 Task: Find connections with filter location Amirdzhan with filter topic #houseforsalewith filter profile language Spanish with filter current company Bharat Heavy Electricals Limited with filter school Geetanjali Institute of Technical Studies, Udaipur with filter industry Cutlery and Handtool Manufacturing with filter service category Public Speaking with filter keywords title Accounting Analyst
Action: Mouse moved to (571, 105)
Screenshot: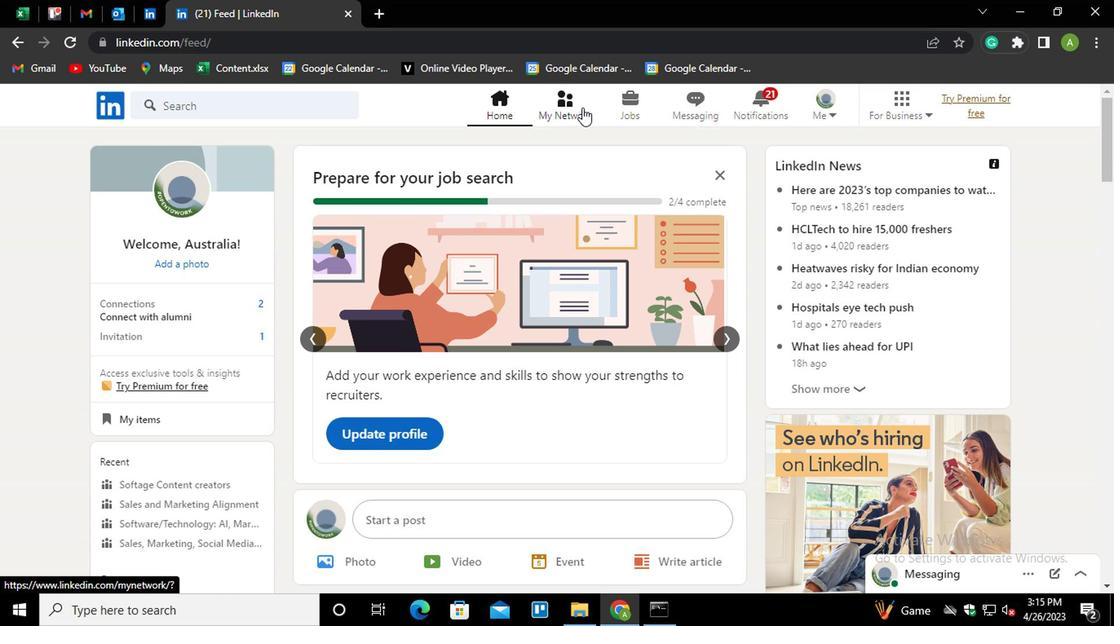 
Action: Mouse pressed left at (571, 105)
Screenshot: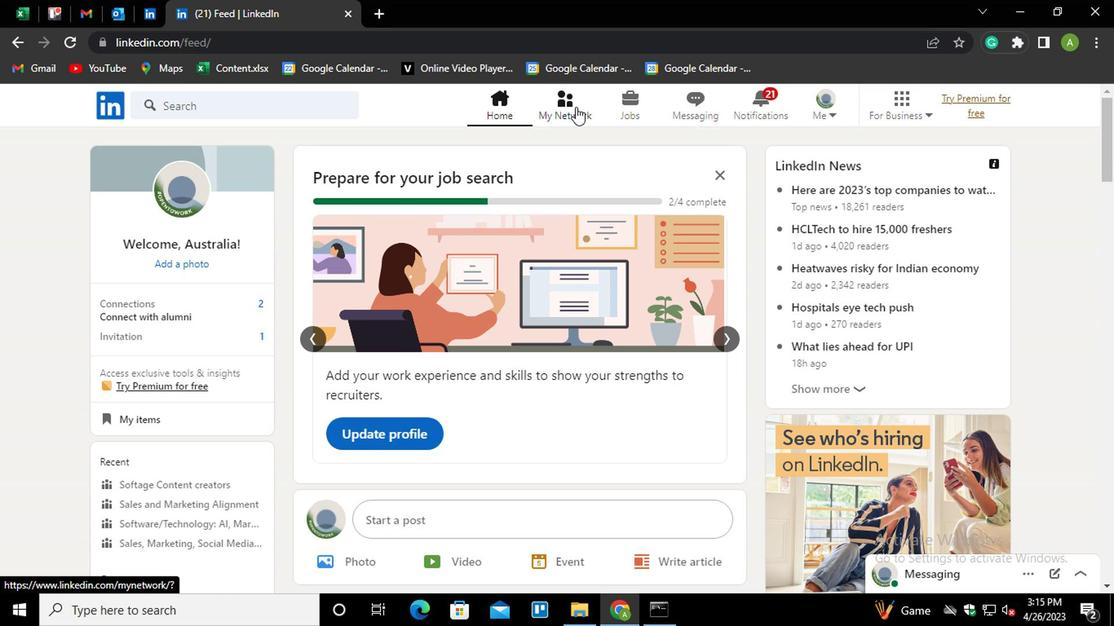 
Action: Mouse moved to (150, 193)
Screenshot: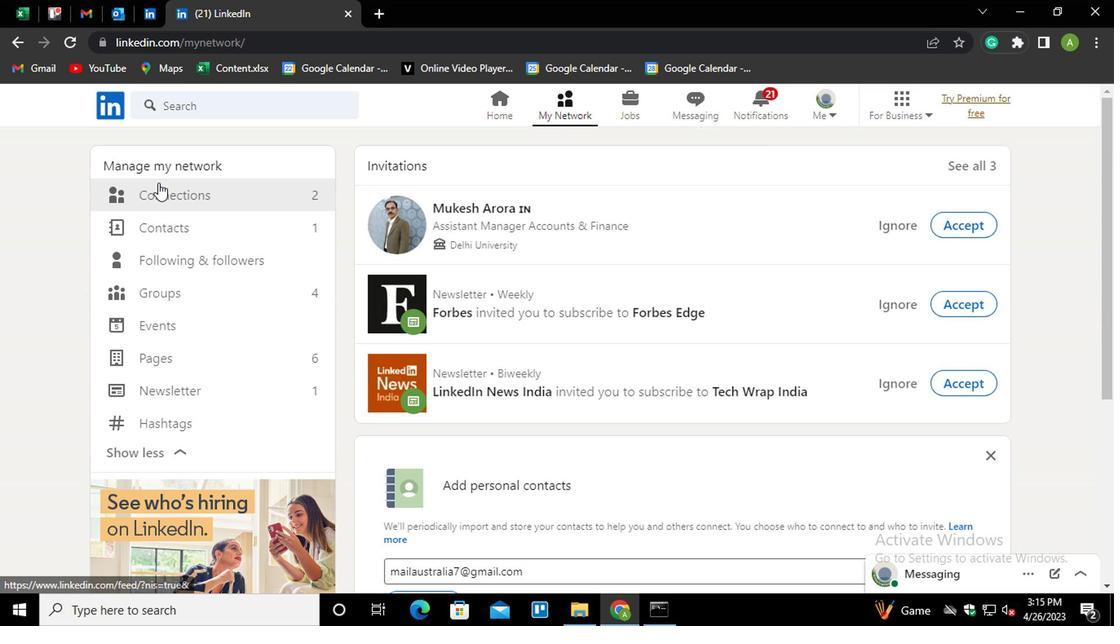 
Action: Mouse pressed left at (150, 193)
Screenshot: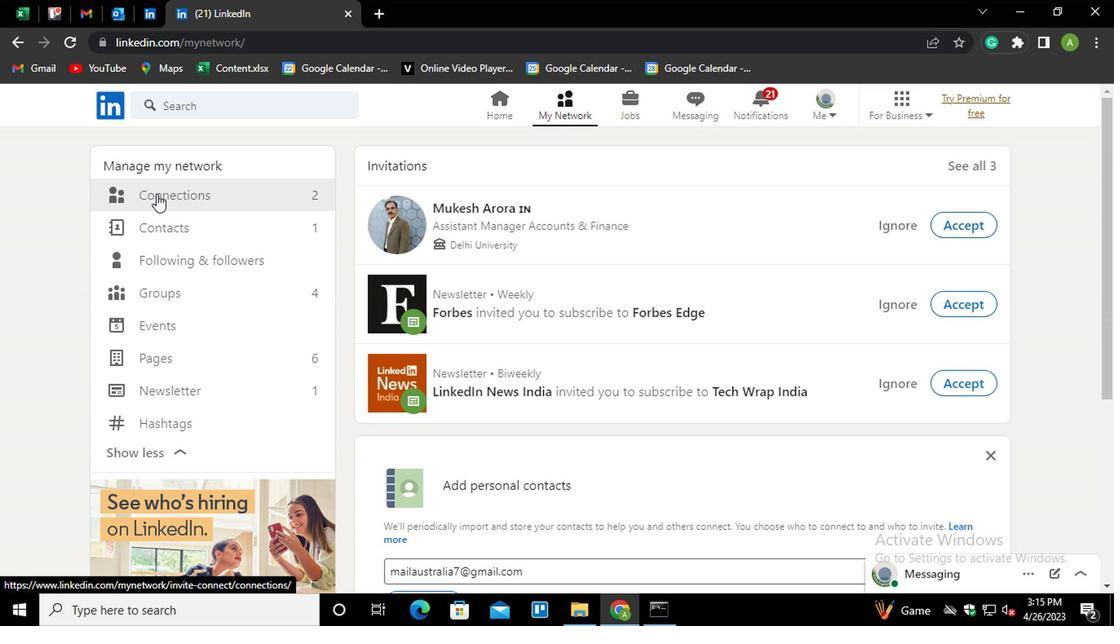 
Action: Mouse moved to (655, 196)
Screenshot: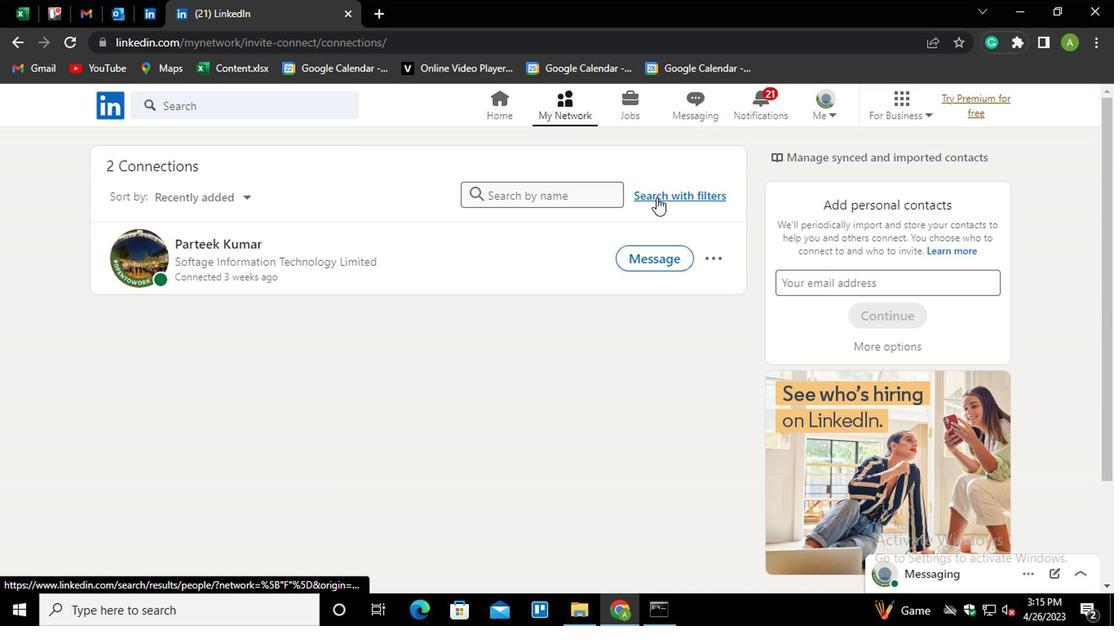 
Action: Mouse pressed left at (655, 196)
Screenshot: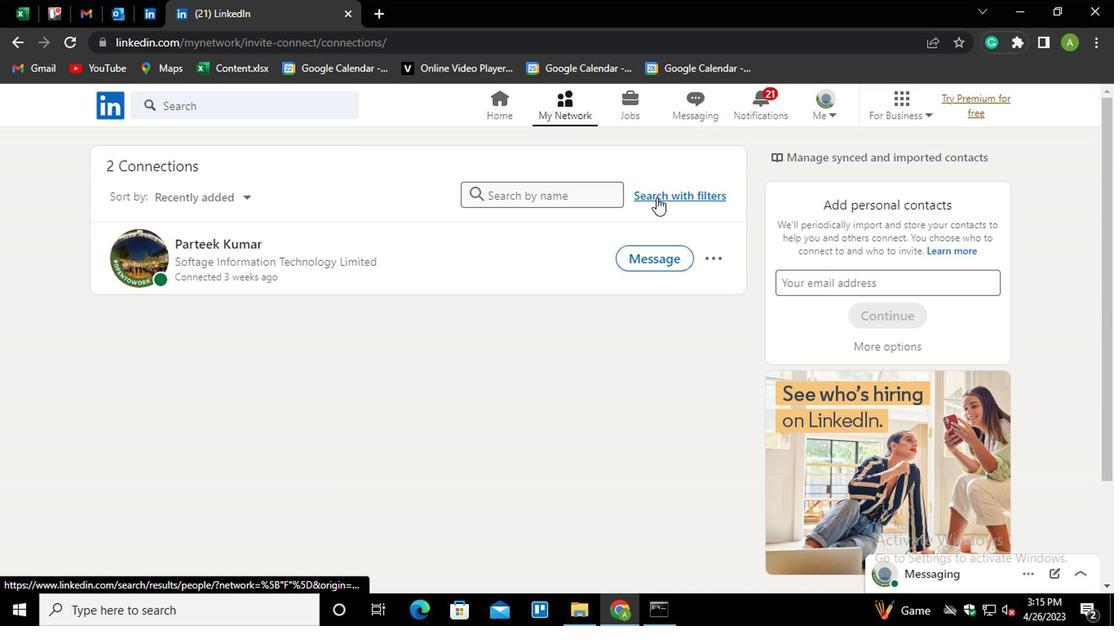 
Action: Mouse moved to (522, 146)
Screenshot: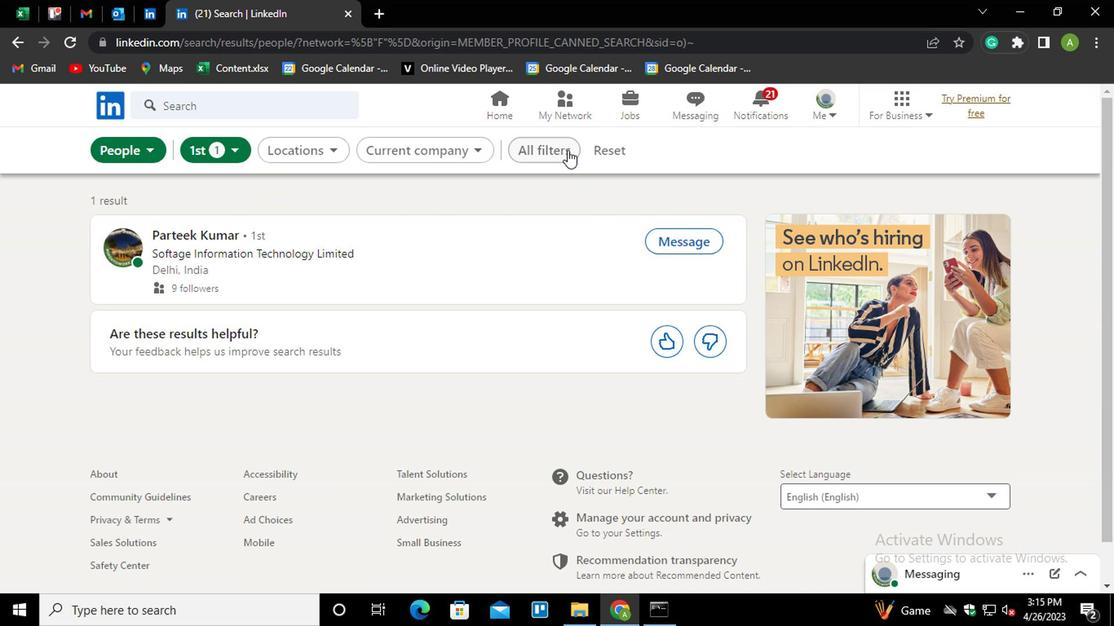 
Action: Mouse pressed left at (522, 146)
Screenshot: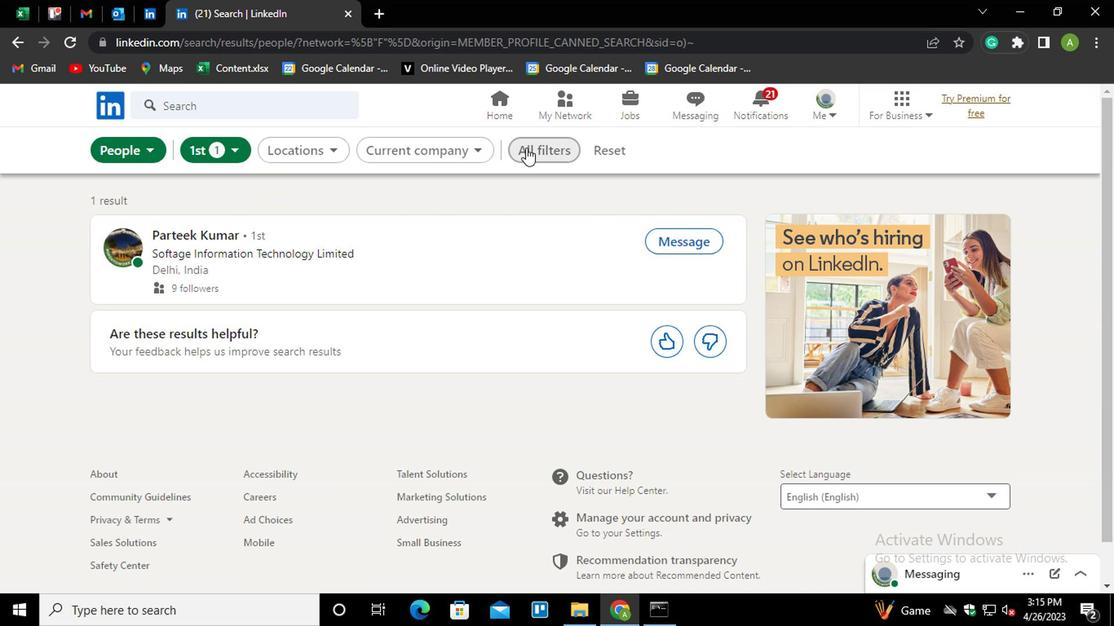 
Action: Mouse moved to (727, 314)
Screenshot: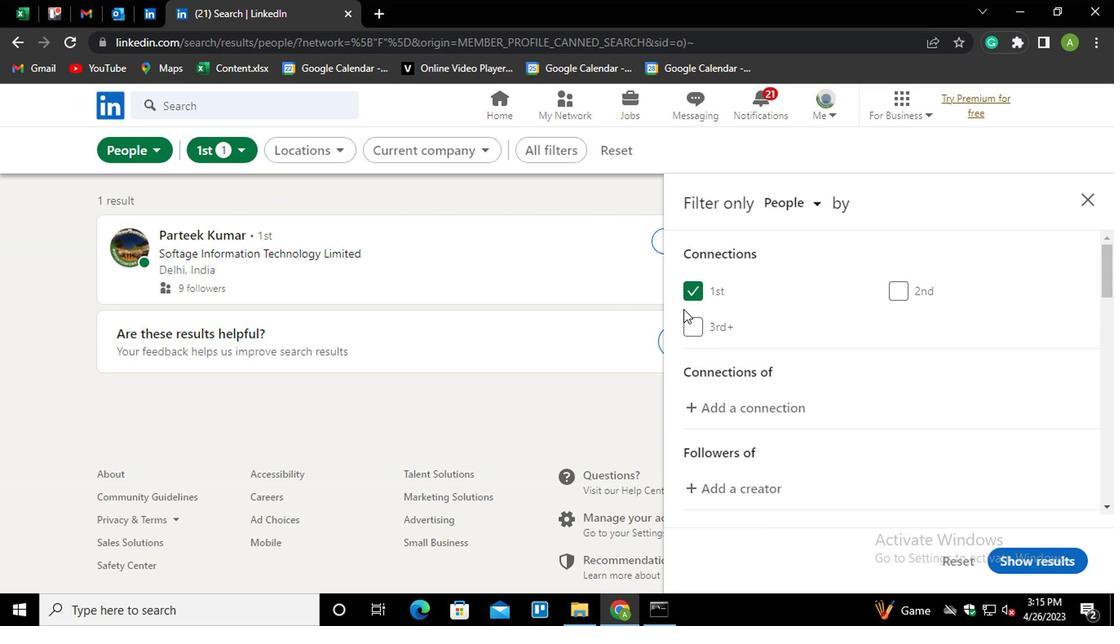 
Action: Mouse scrolled (727, 313) with delta (0, 0)
Screenshot: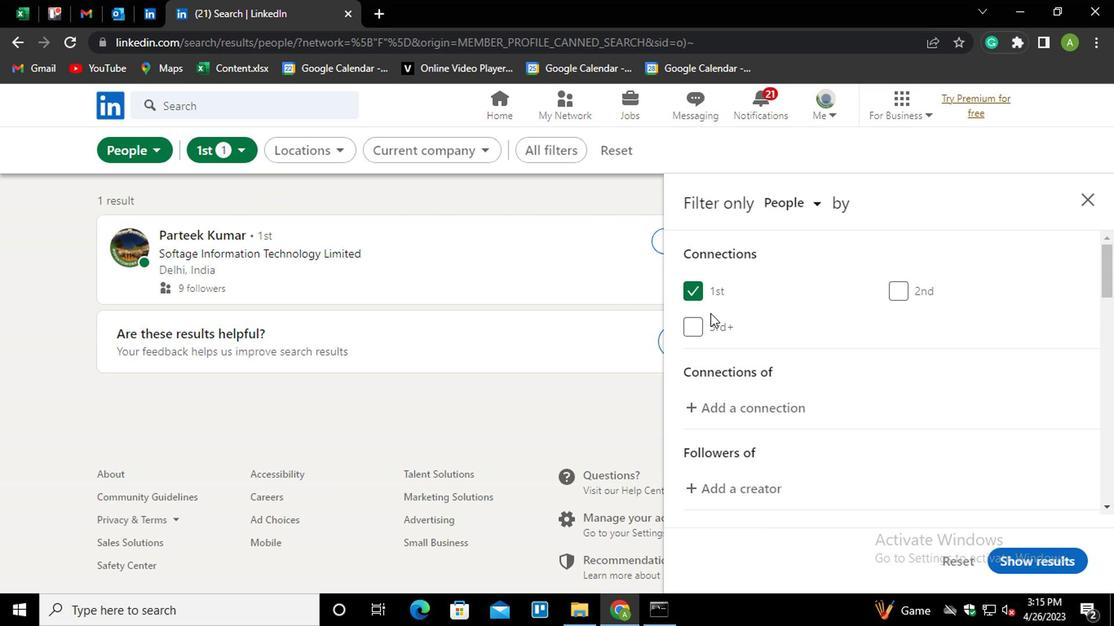
Action: Mouse scrolled (727, 313) with delta (0, 0)
Screenshot: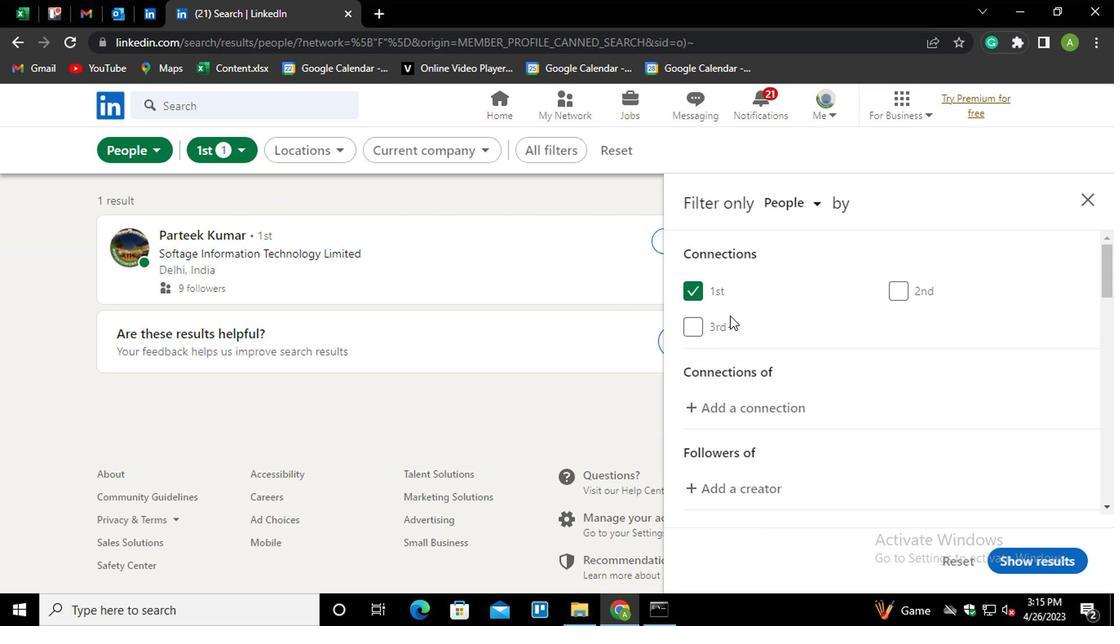 
Action: Mouse scrolled (727, 313) with delta (0, 0)
Screenshot: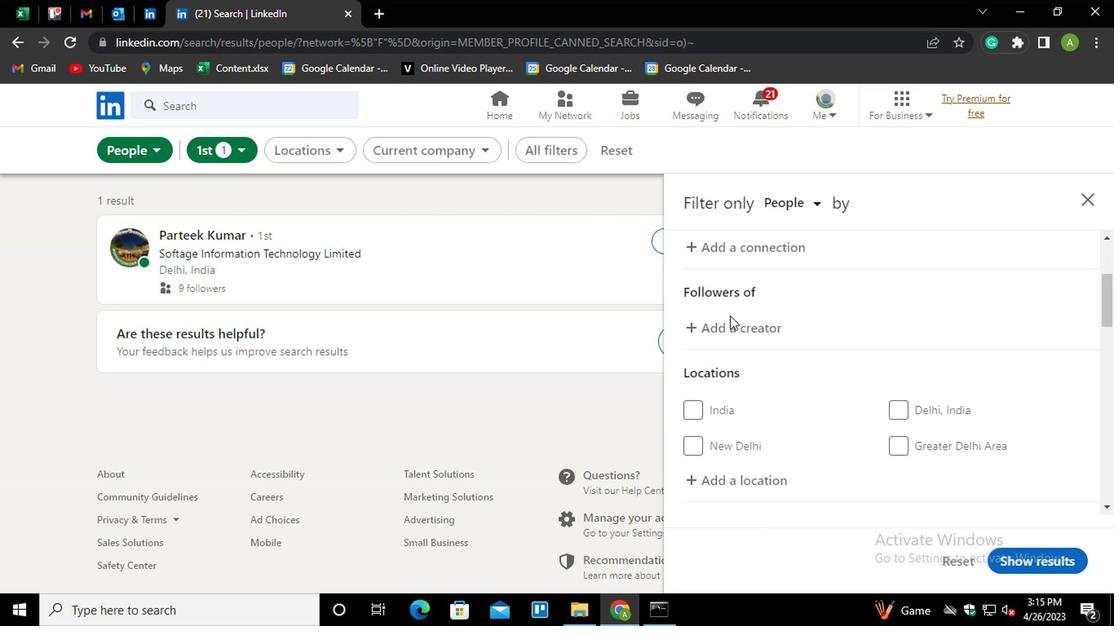 
Action: Mouse moved to (728, 318)
Screenshot: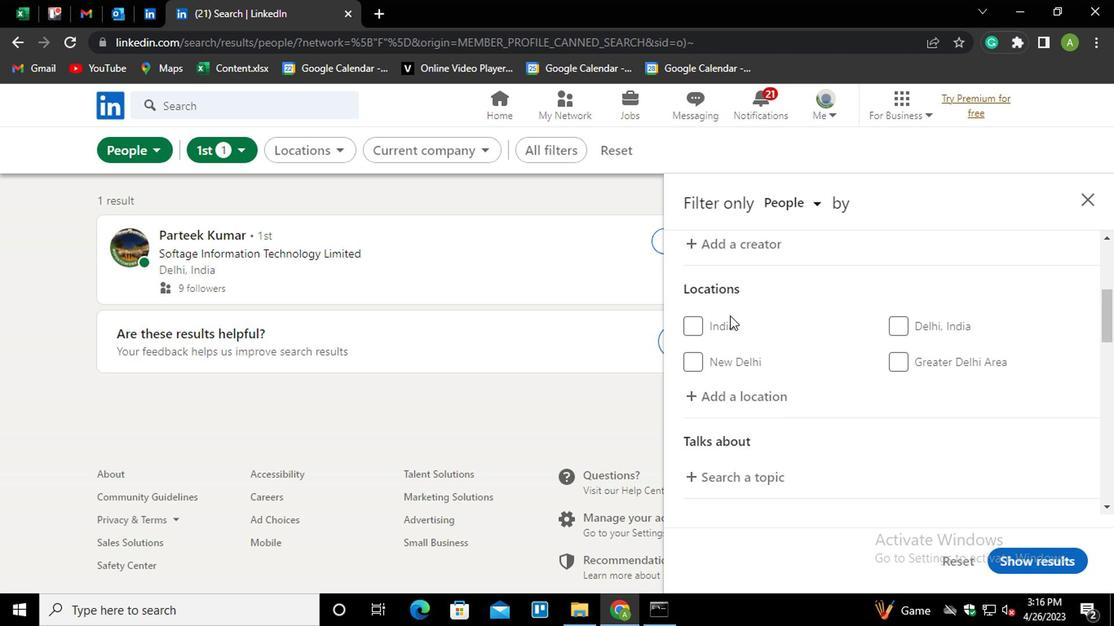 
Action: Mouse scrolled (728, 317) with delta (0, 0)
Screenshot: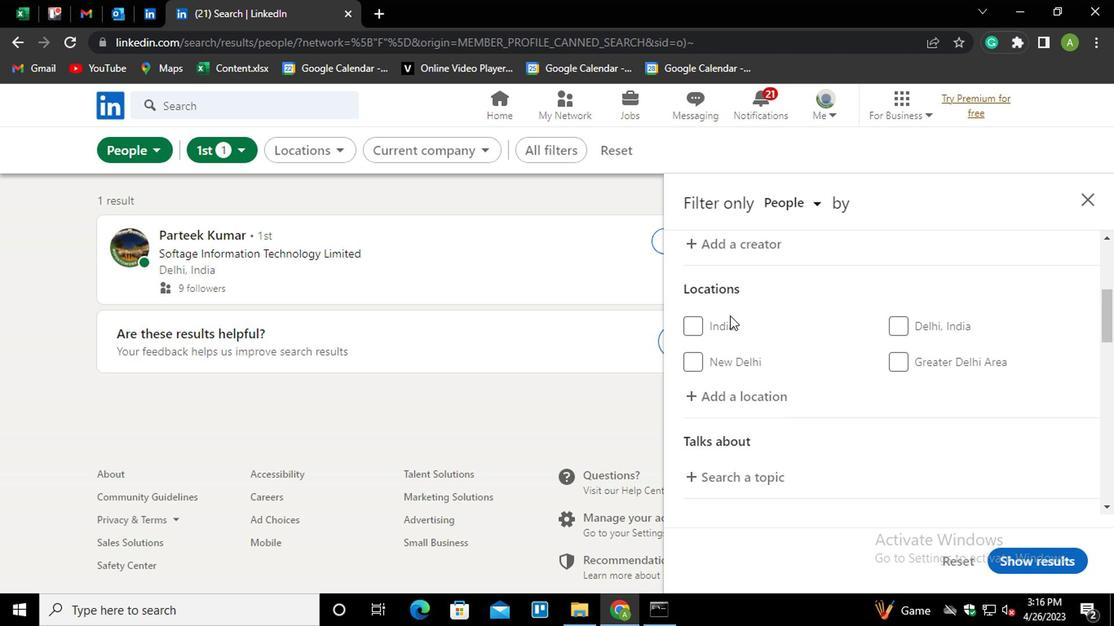 
Action: Mouse moved to (731, 312)
Screenshot: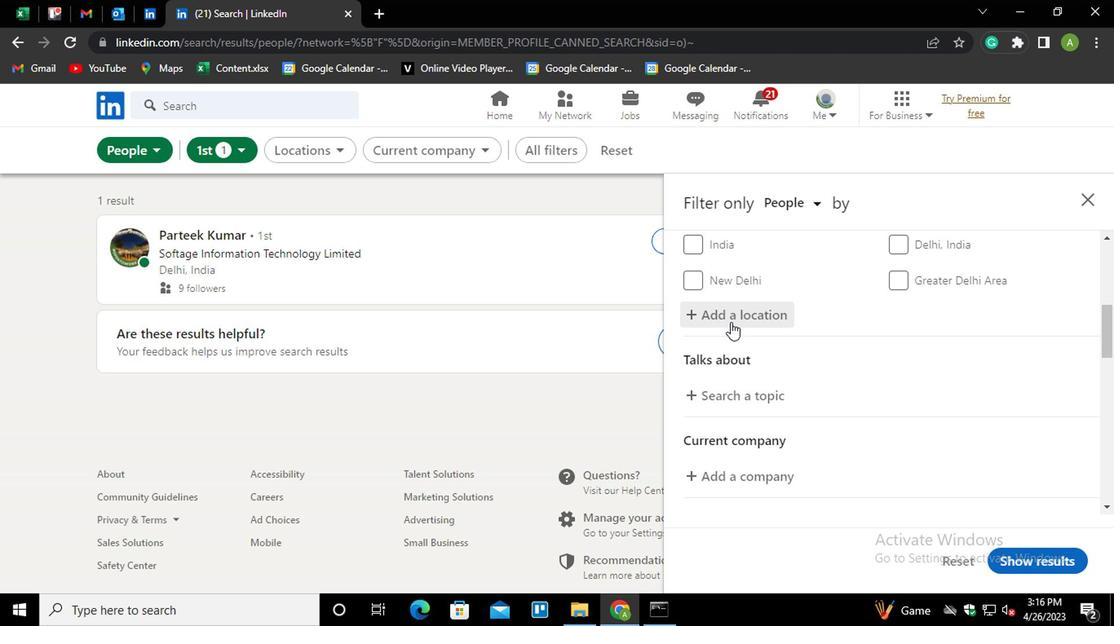 
Action: Mouse pressed left at (731, 312)
Screenshot: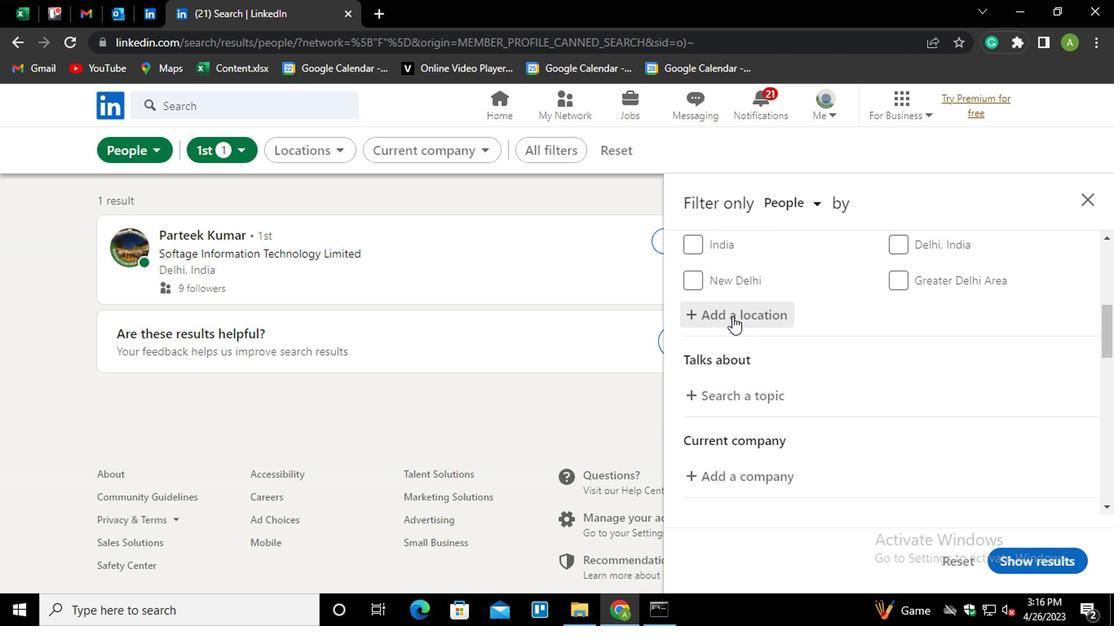 
Action: Mouse moved to (717, 305)
Screenshot: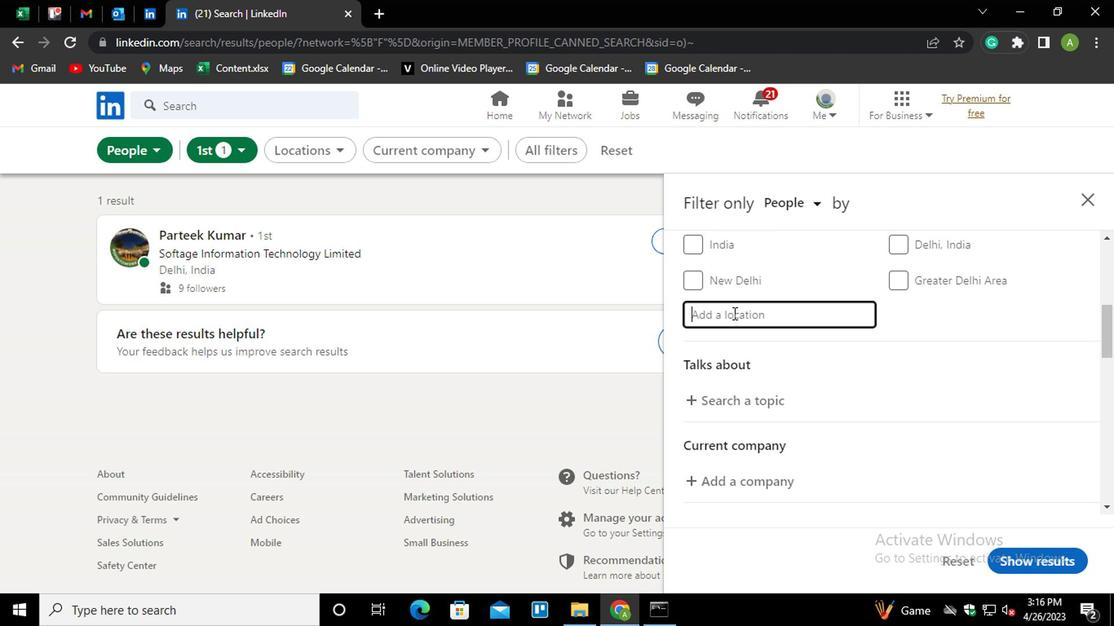 
Action: Key pressed <Key.shift>AMIRDZHAN
Screenshot: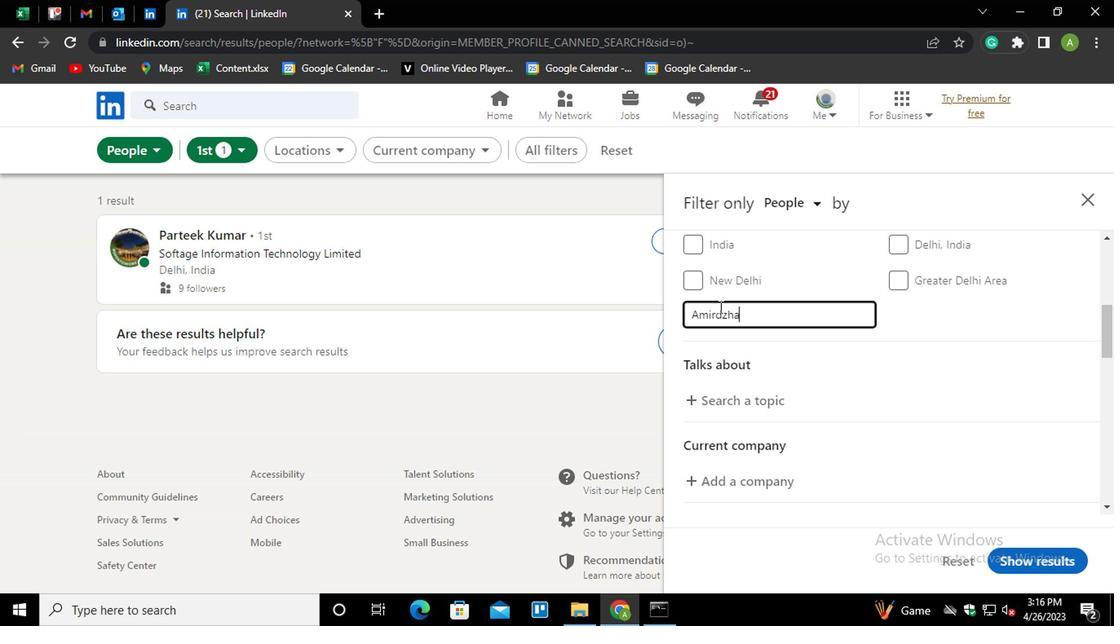 
Action: Mouse moved to (919, 311)
Screenshot: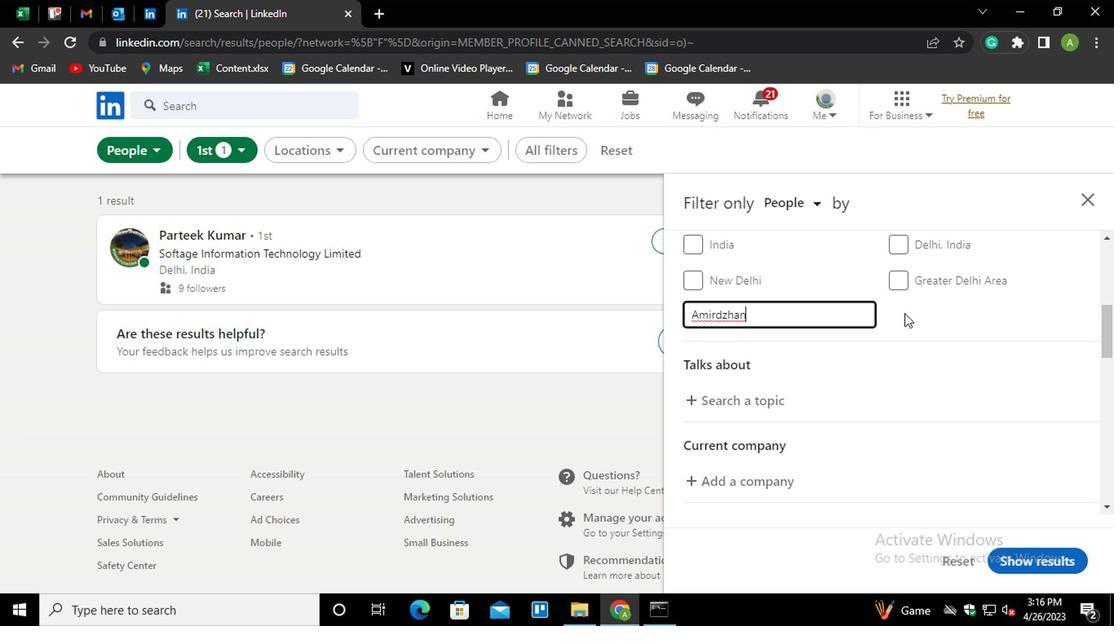 
Action: Mouse pressed left at (919, 311)
Screenshot: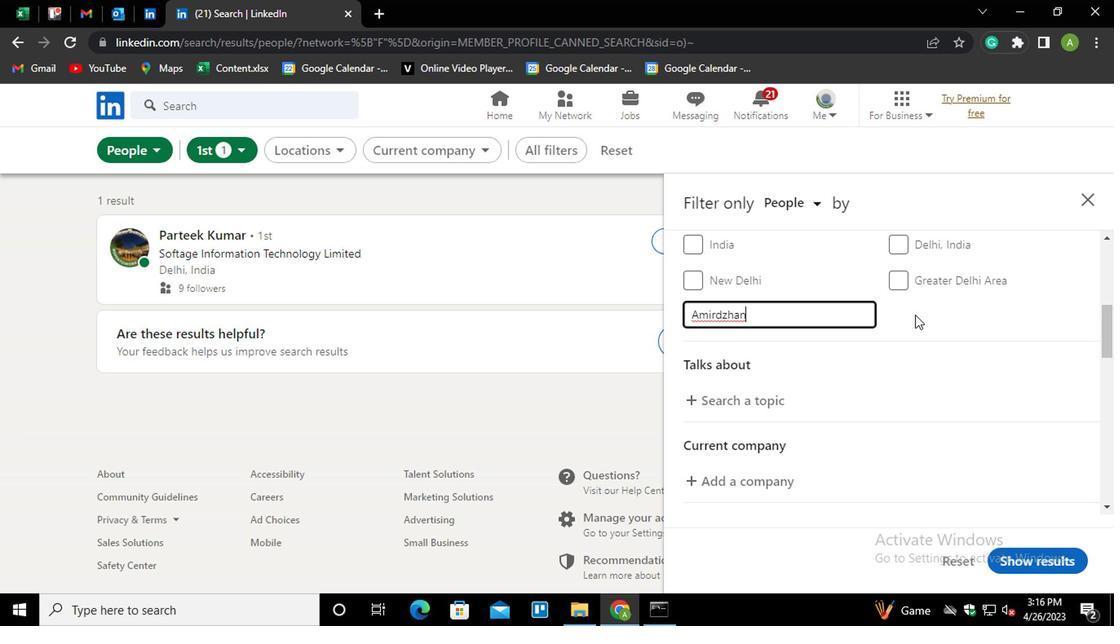 
Action: Mouse moved to (922, 321)
Screenshot: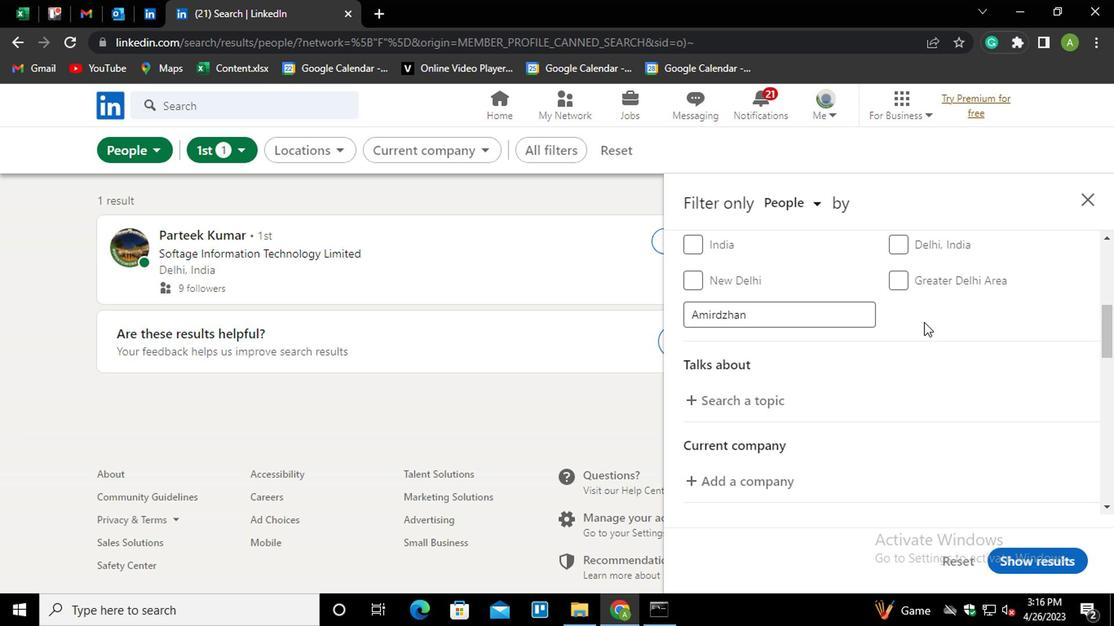 
Action: Mouse scrolled (922, 320) with delta (0, -1)
Screenshot: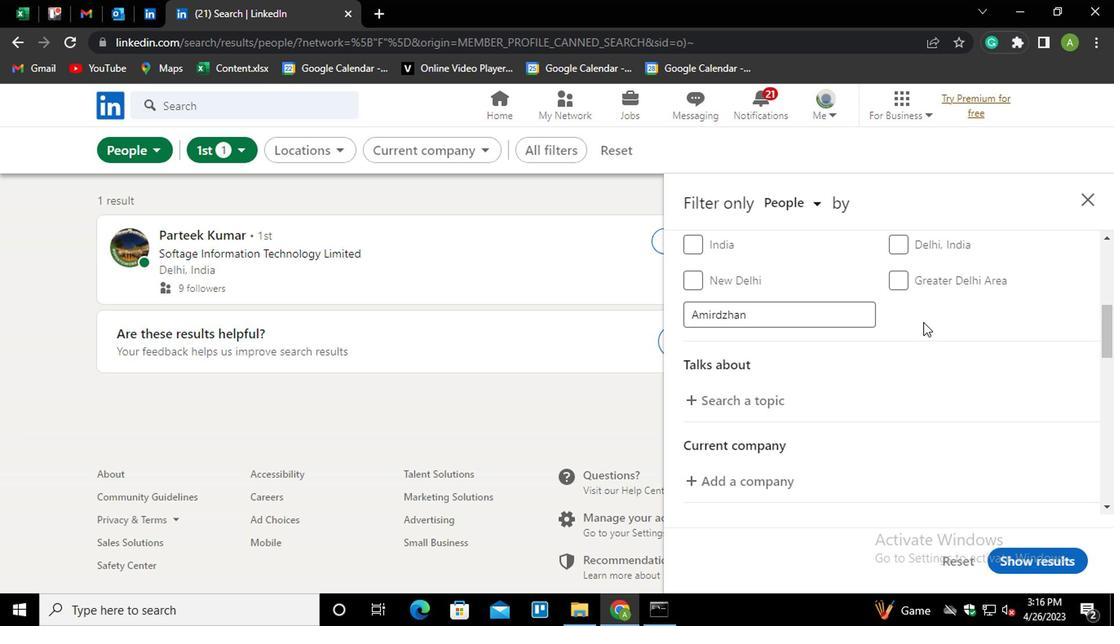 
Action: Mouse moved to (735, 313)
Screenshot: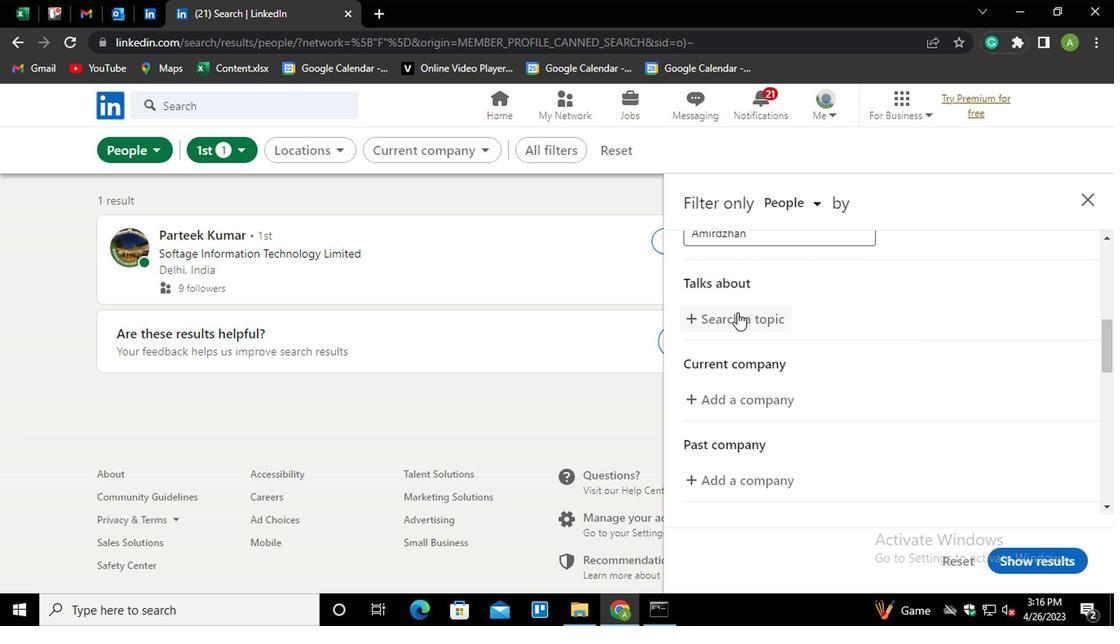 
Action: Mouse pressed left at (735, 313)
Screenshot: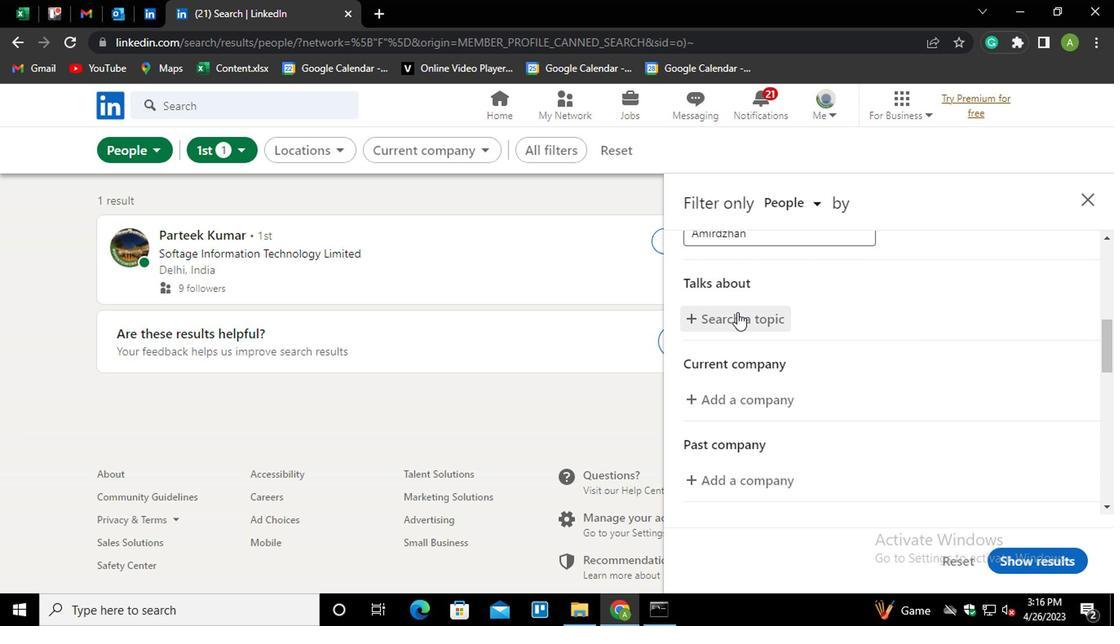 
Action: Mouse moved to (744, 319)
Screenshot: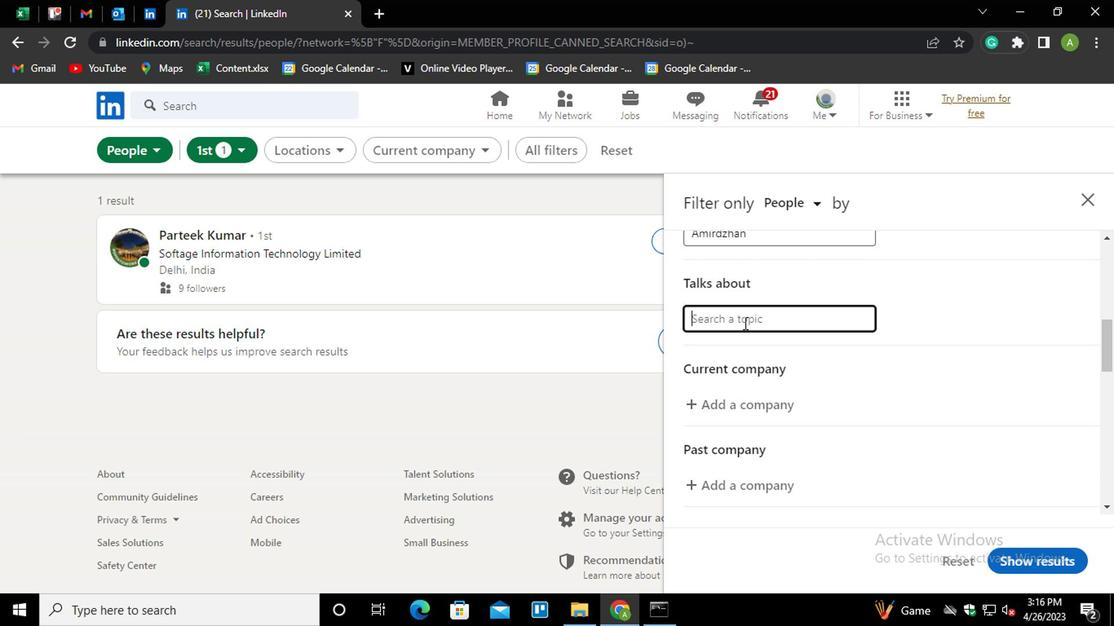 
Action: Mouse pressed left at (744, 319)
Screenshot: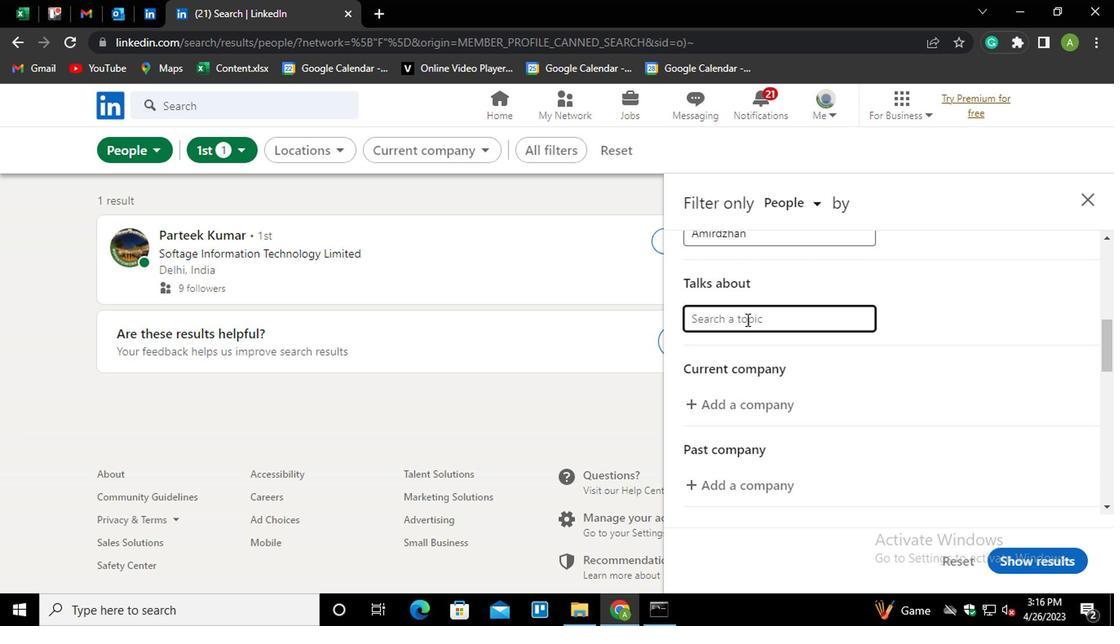 
Action: Key pressed <Key.shift>#HOUSEFORSALE
Screenshot: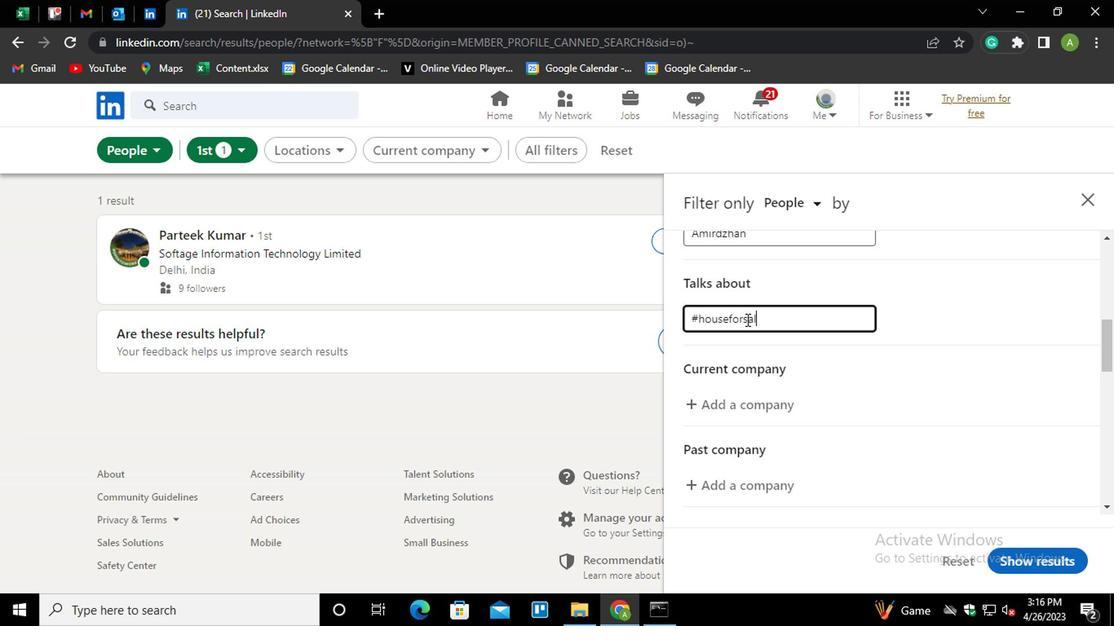 
Action: Mouse moved to (978, 312)
Screenshot: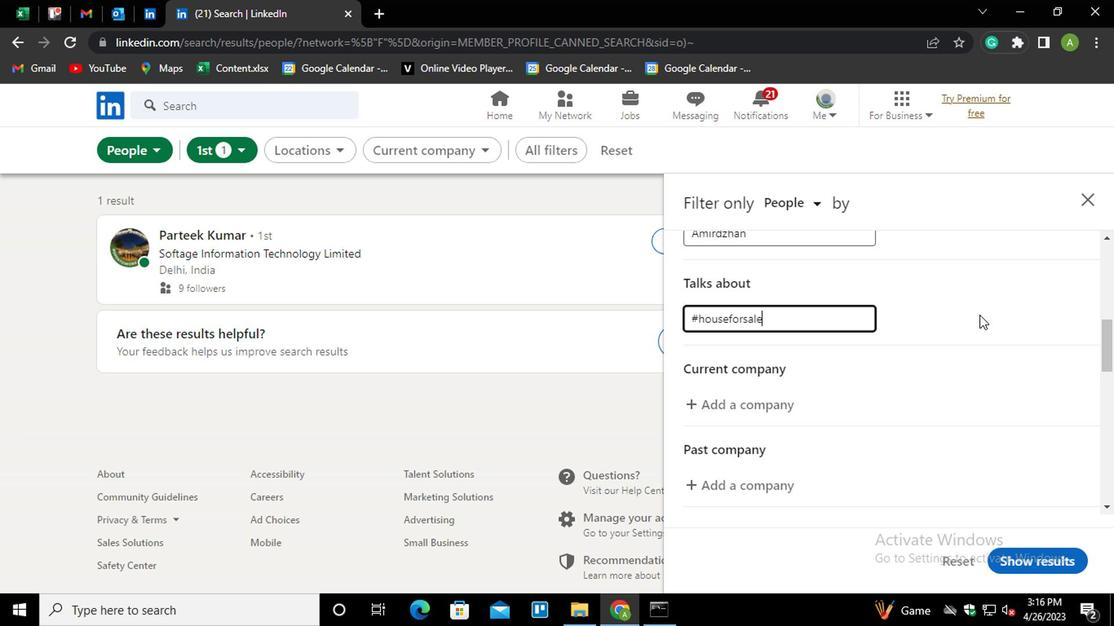 
Action: Mouse pressed left at (978, 312)
Screenshot: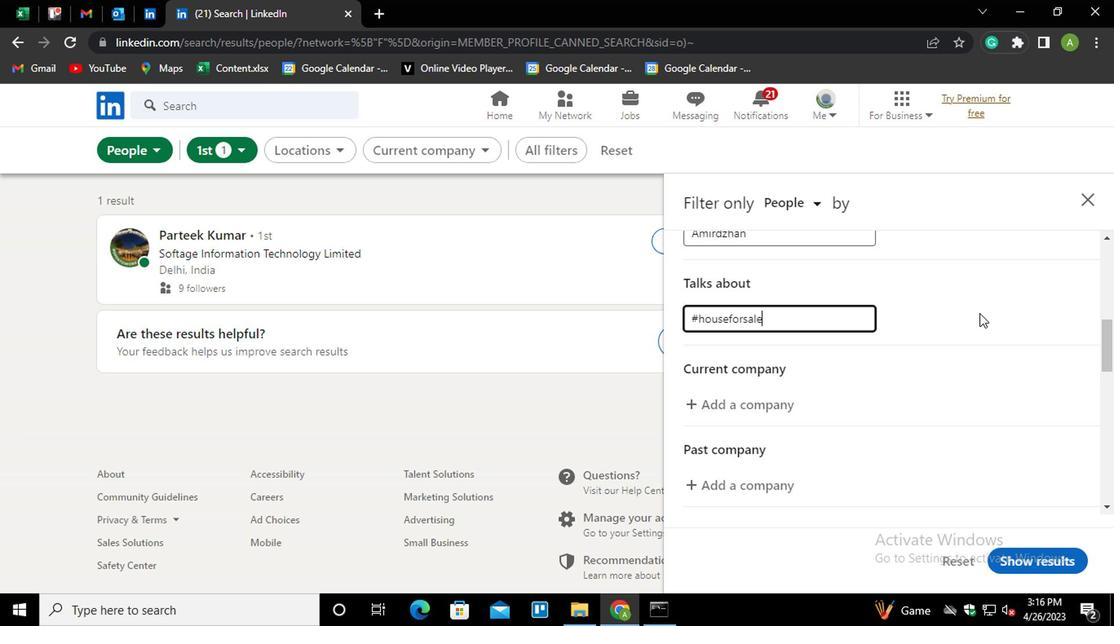 
Action: Mouse moved to (756, 400)
Screenshot: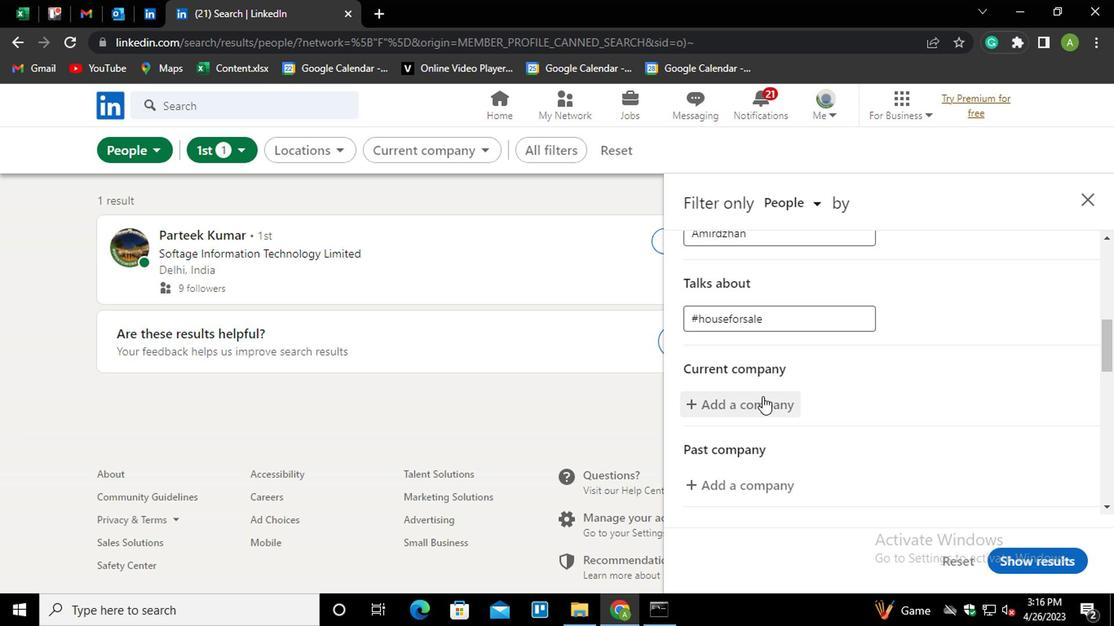 
Action: Mouse pressed left at (756, 400)
Screenshot: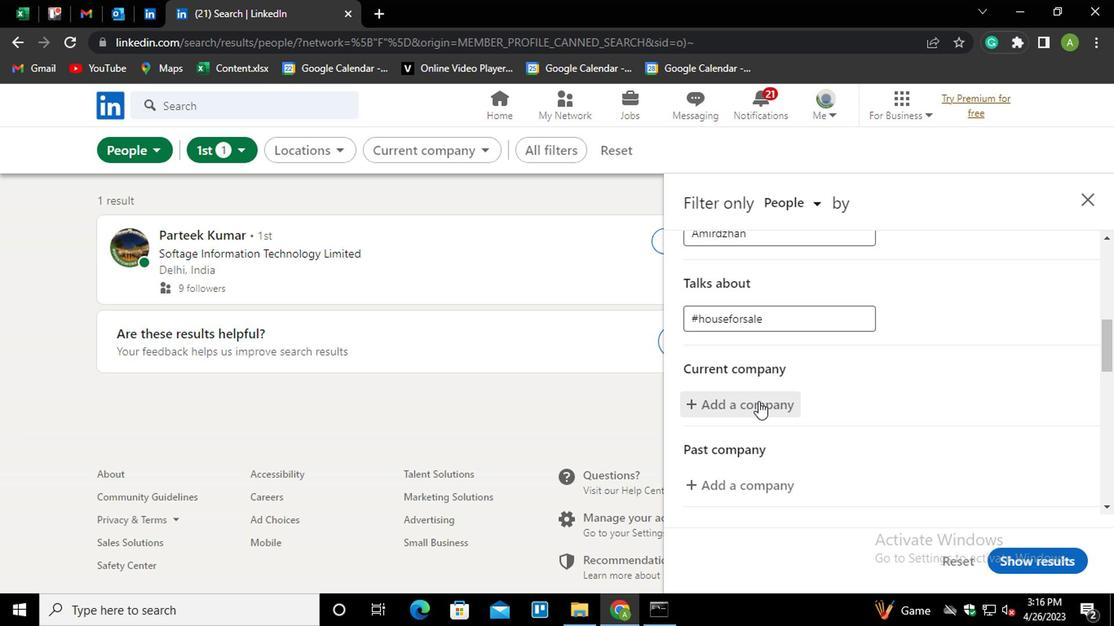 
Action: Mouse moved to (756, 400)
Screenshot: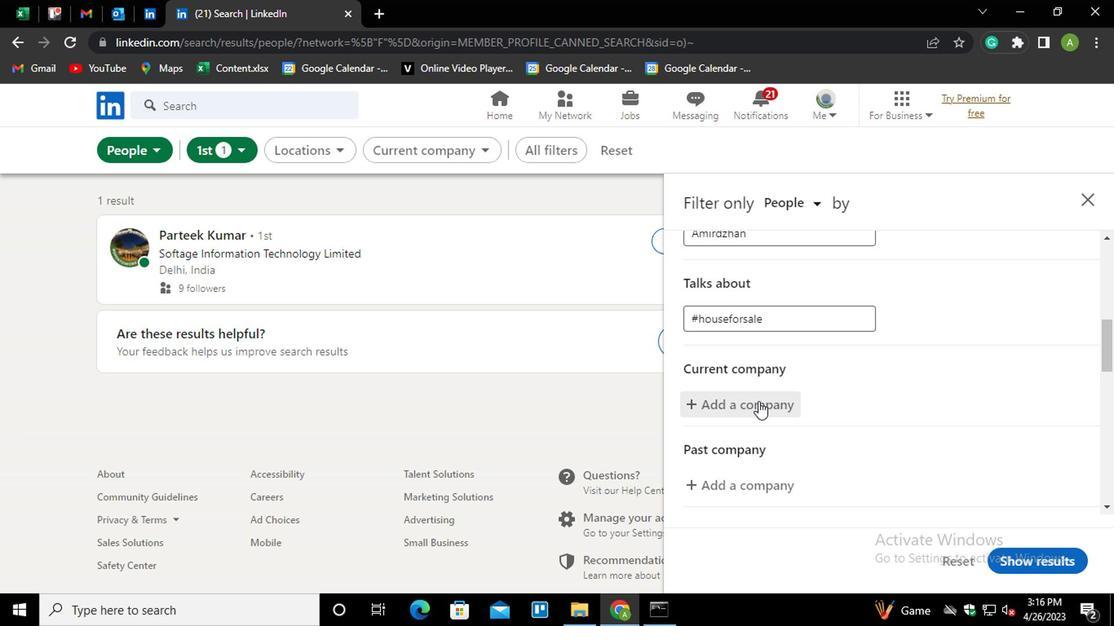 
Action: Mouse pressed left at (756, 400)
Screenshot: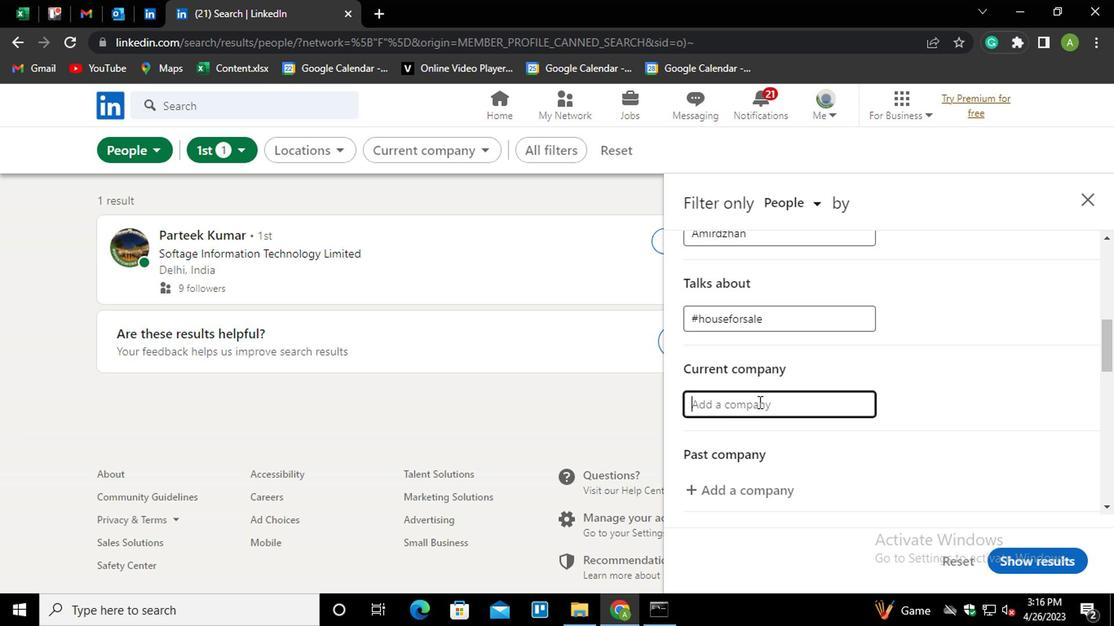 
Action: Key pressed <Key.shift_r>BHARAT<Key.space><Key.shift_r>HE<Key.down><Key.enter>
Screenshot: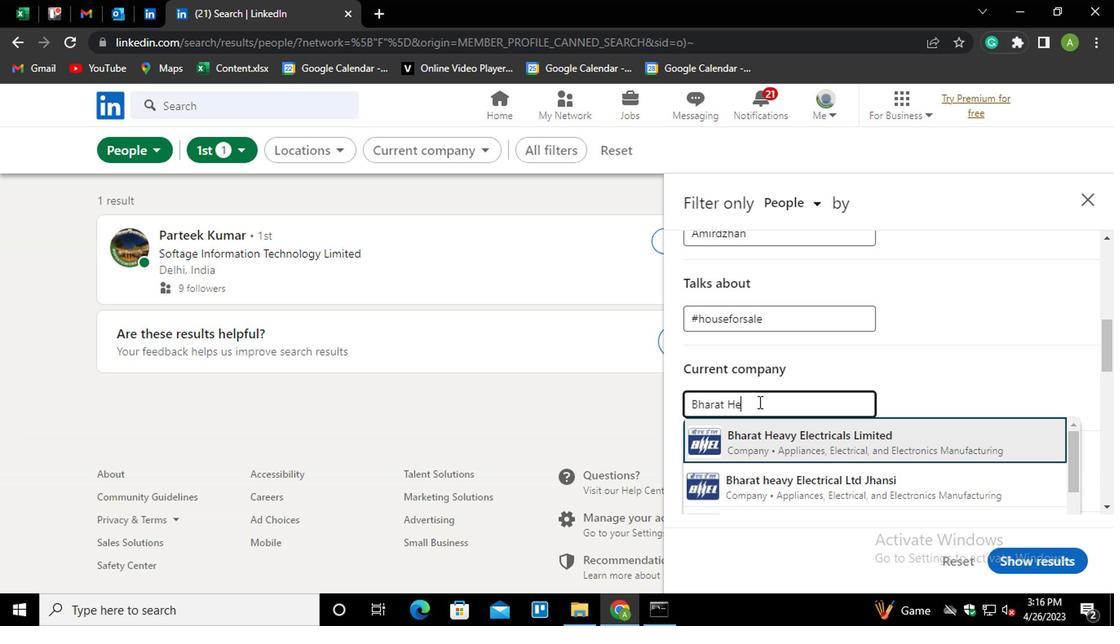 
Action: Mouse moved to (843, 410)
Screenshot: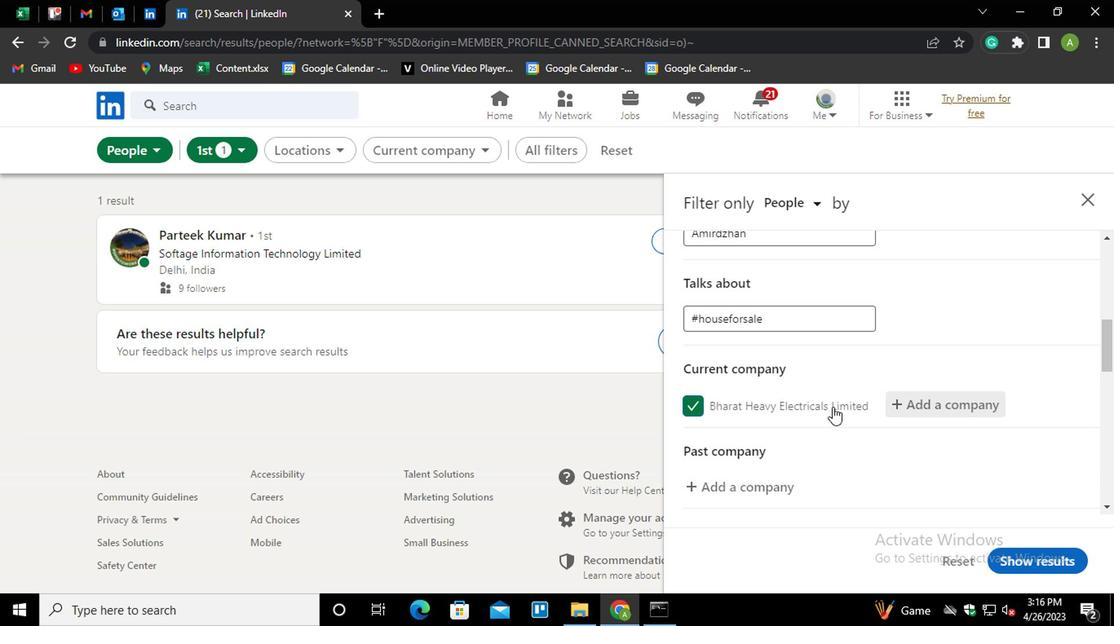 
Action: Mouse scrolled (843, 410) with delta (0, 0)
Screenshot: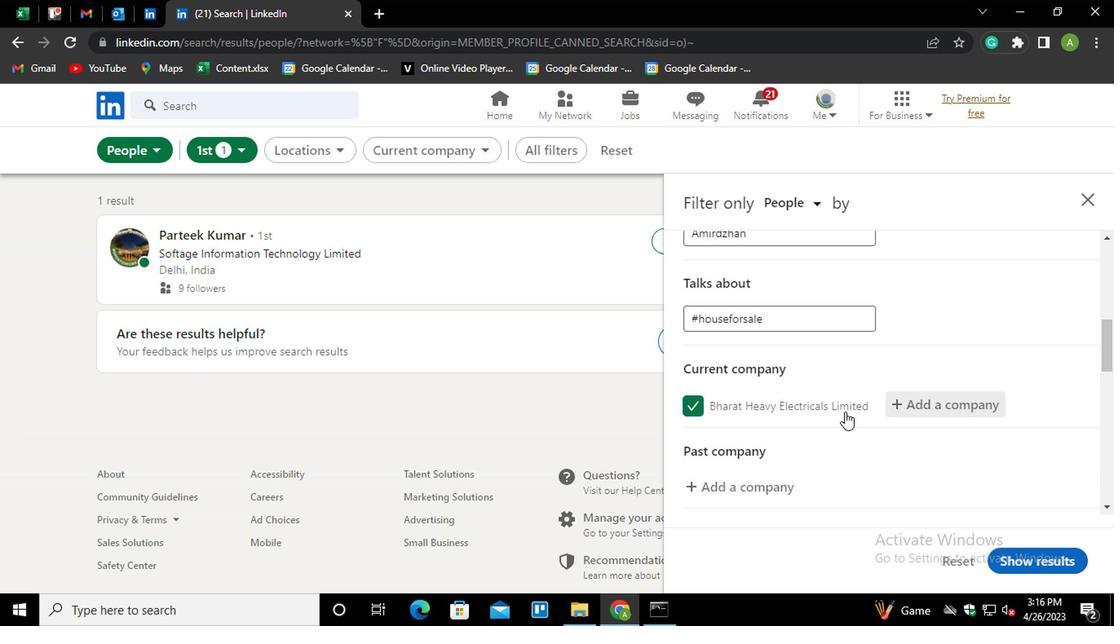 
Action: Mouse moved to (843, 411)
Screenshot: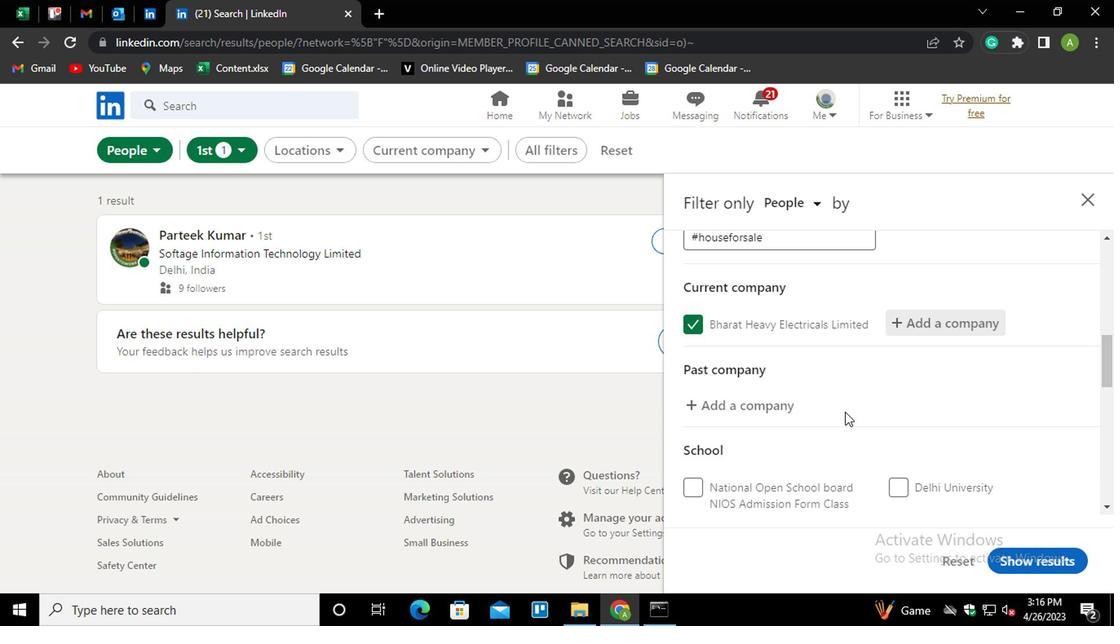 
Action: Mouse scrolled (843, 410) with delta (0, 0)
Screenshot: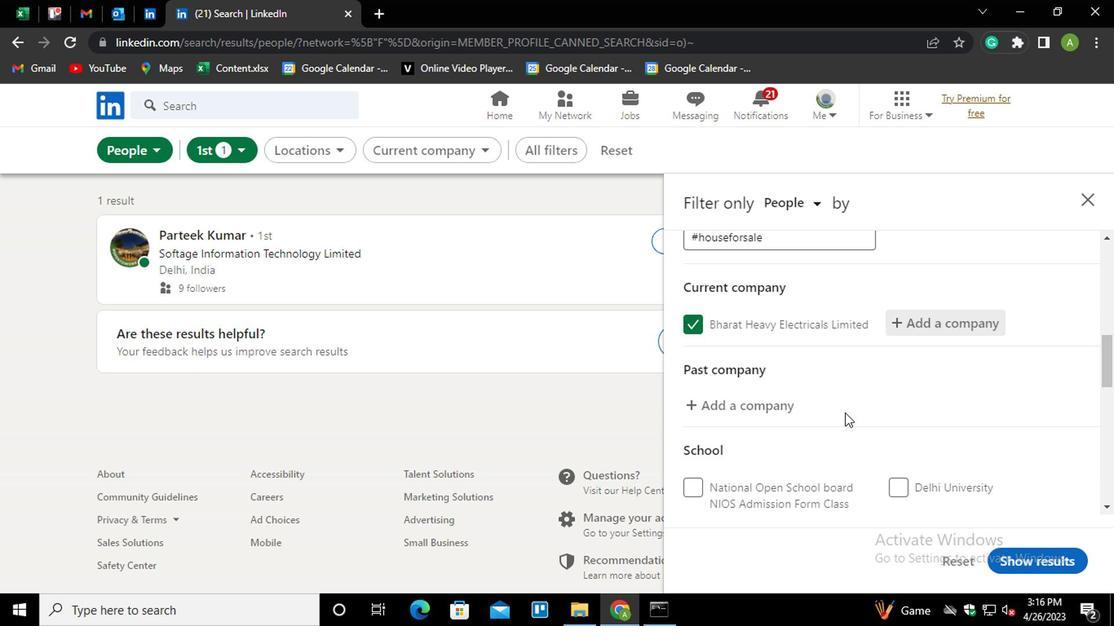 
Action: Mouse moved to (843, 411)
Screenshot: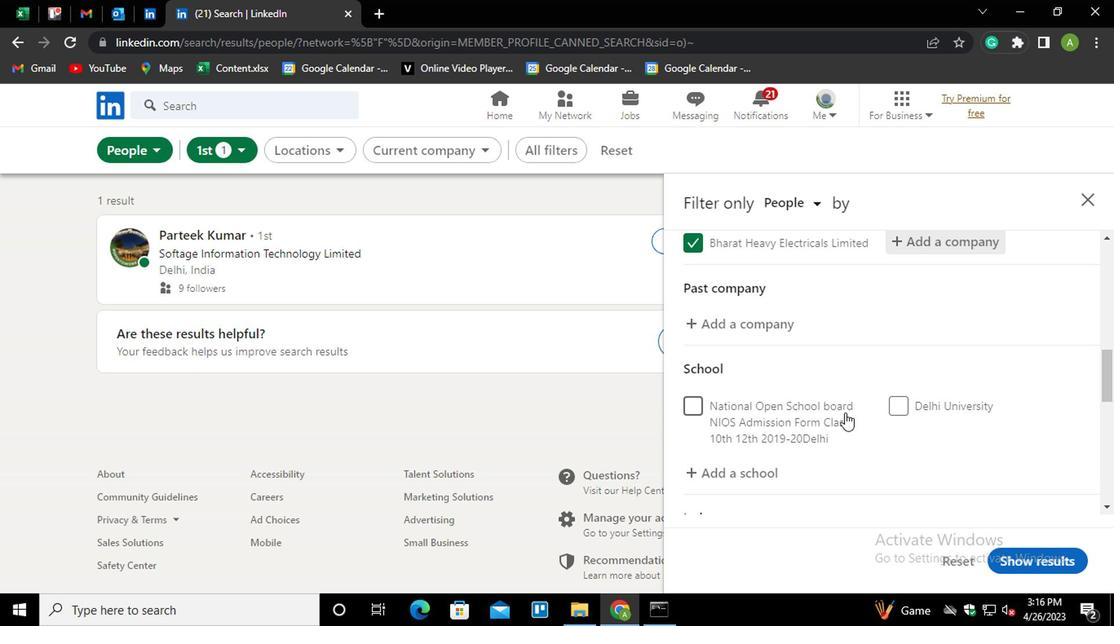 
Action: Mouse scrolled (843, 410) with delta (0, 0)
Screenshot: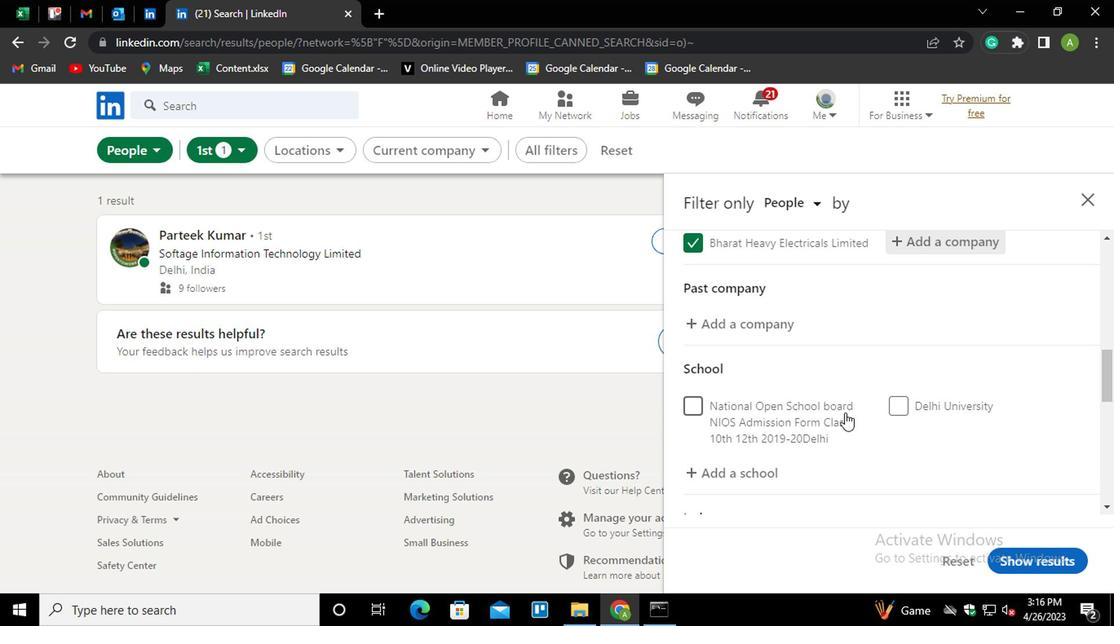 
Action: Mouse moved to (743, 391)
Screenshot: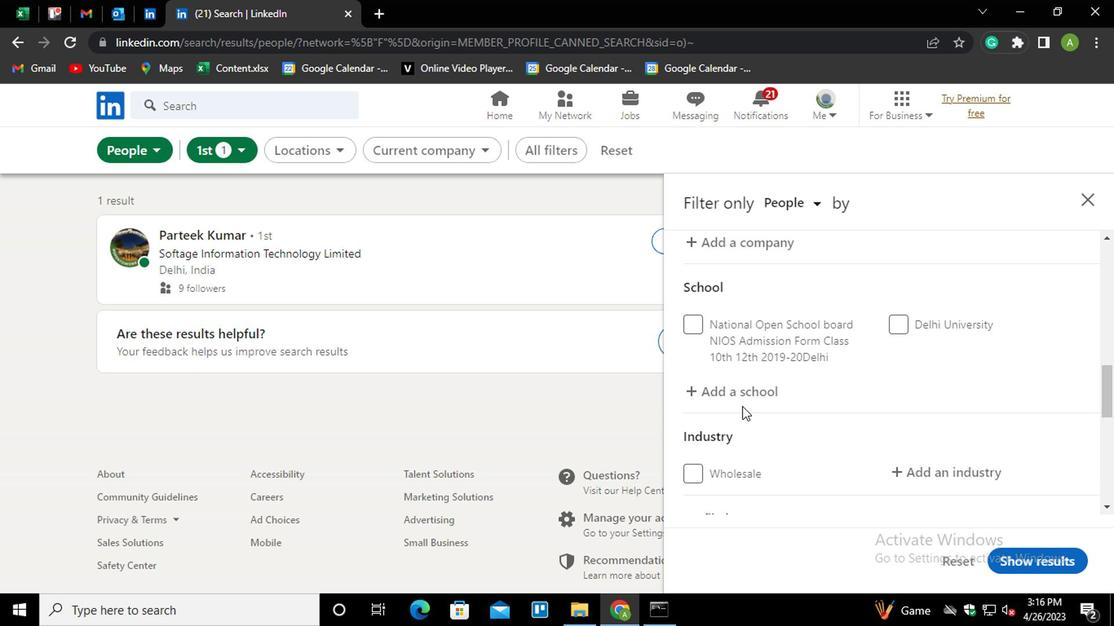 
Action: Mouse scrolled (743, 390) with delta (0, 0)
Screenshot: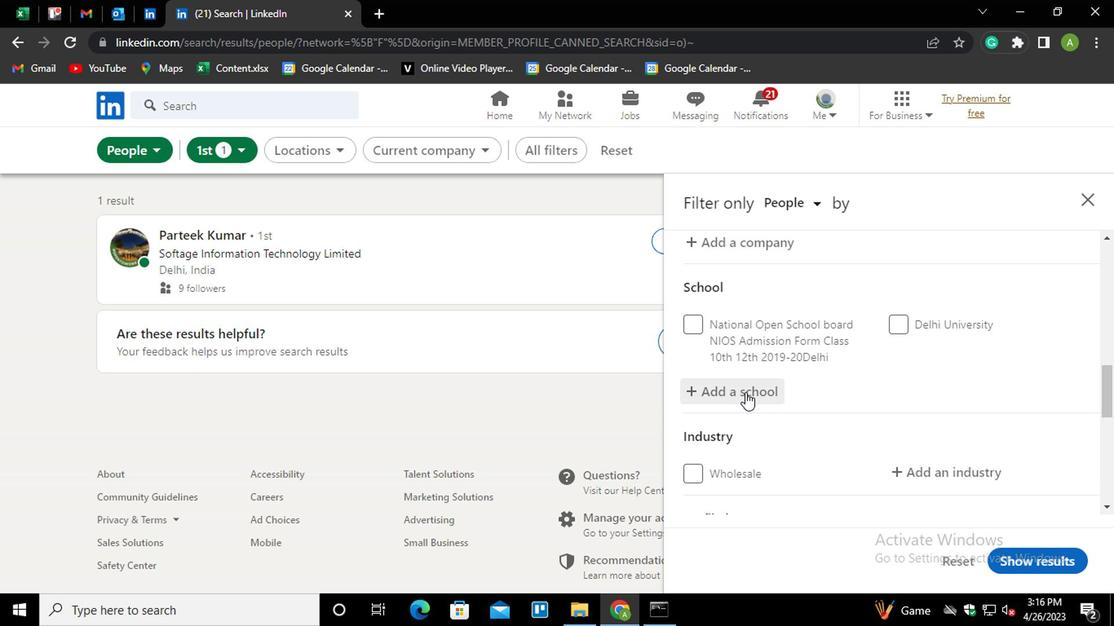 
Action: Mouse moved to (736, 302)
Screenshot: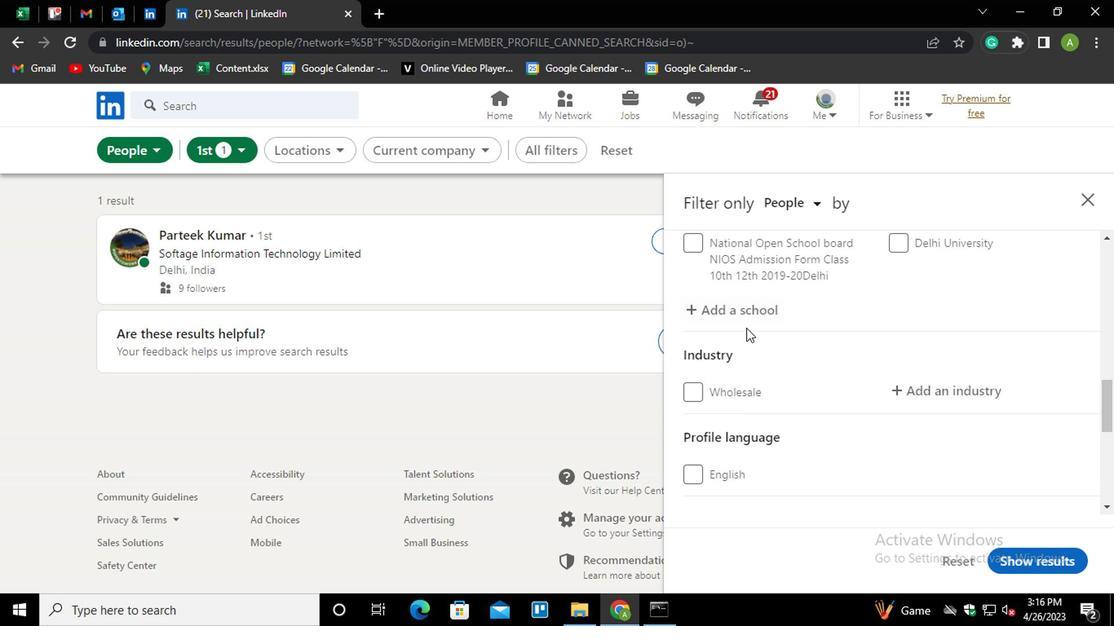 
Action: Mouse pressed left at (736, 302)
Screenshot: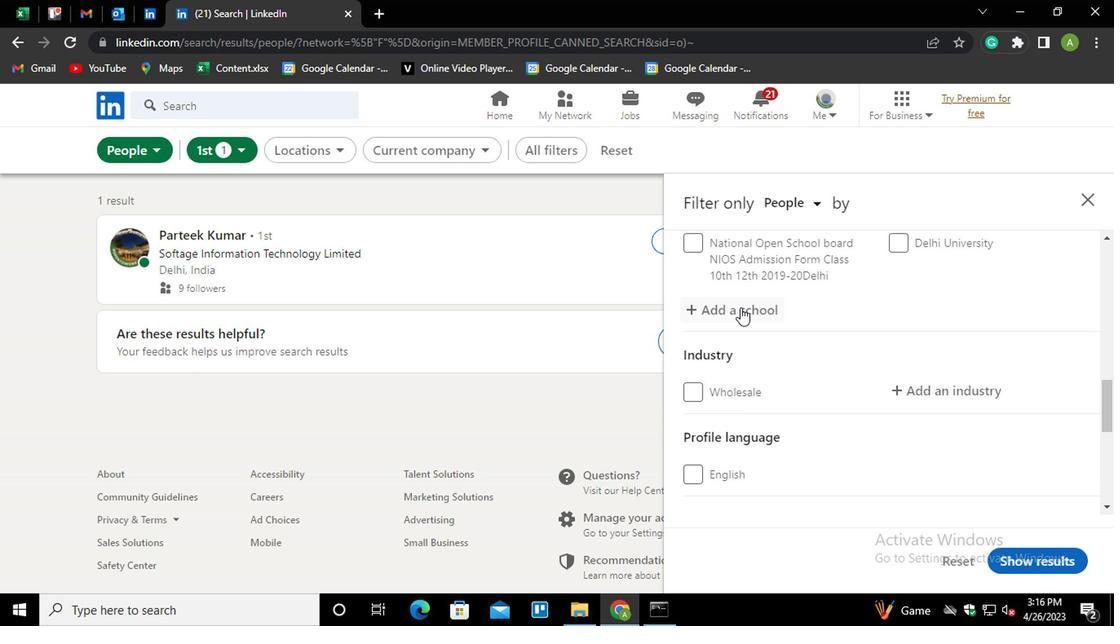 
Action: Mouse moved to (737, 310)
Screenshot: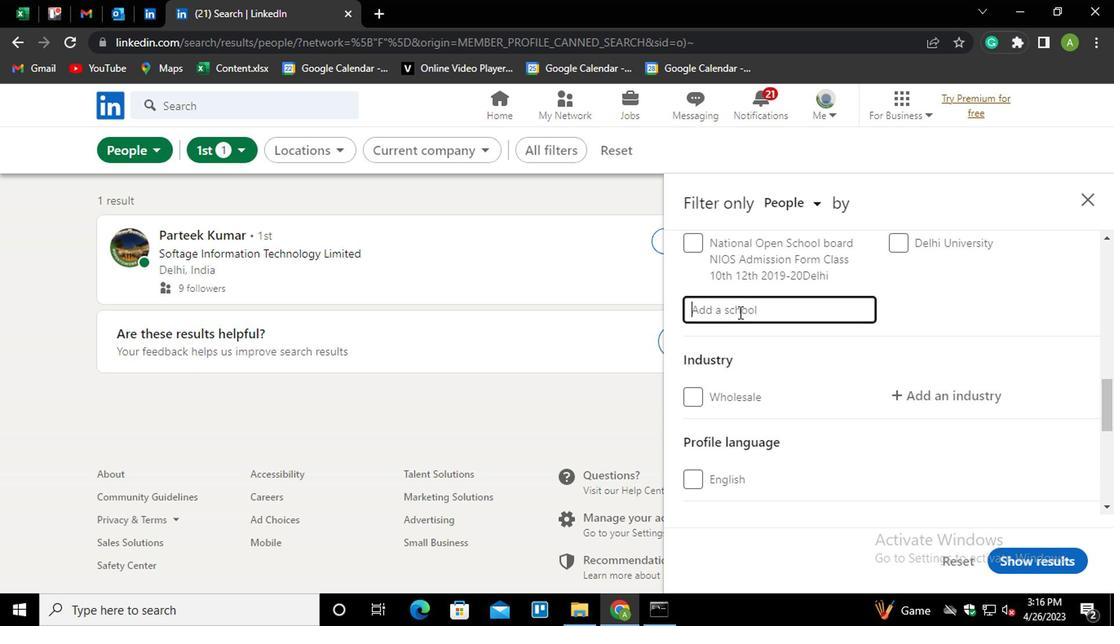 
Action: Mouse pressed left at (737, 310)
Screenshot: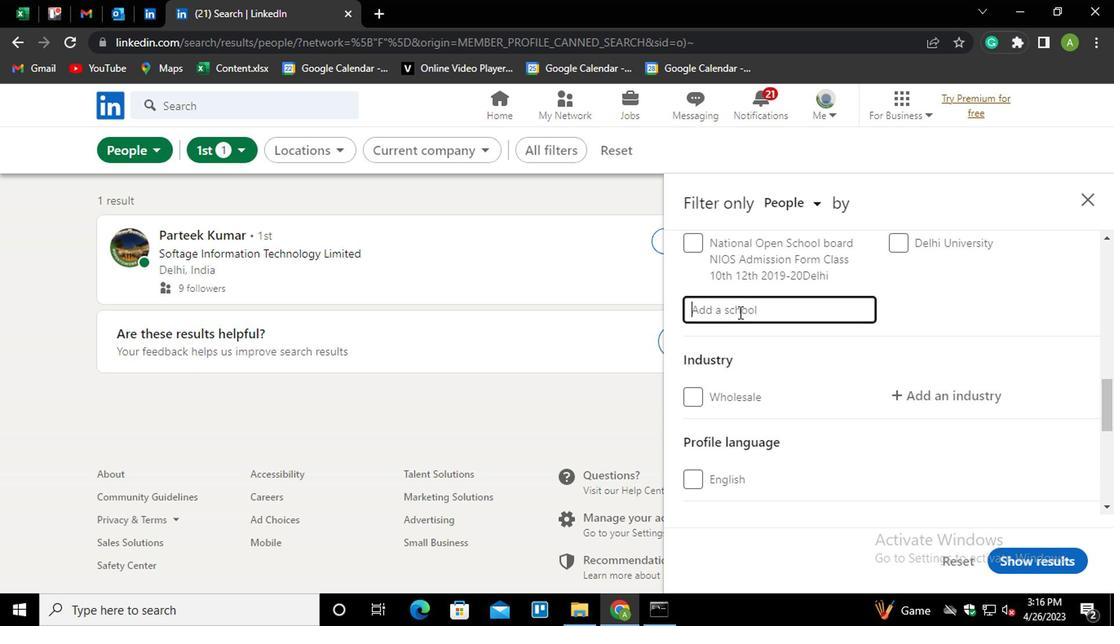 
Action: Key pressed <Key.shift>GEETAN<Key.down><Key.enter>
Screenshot: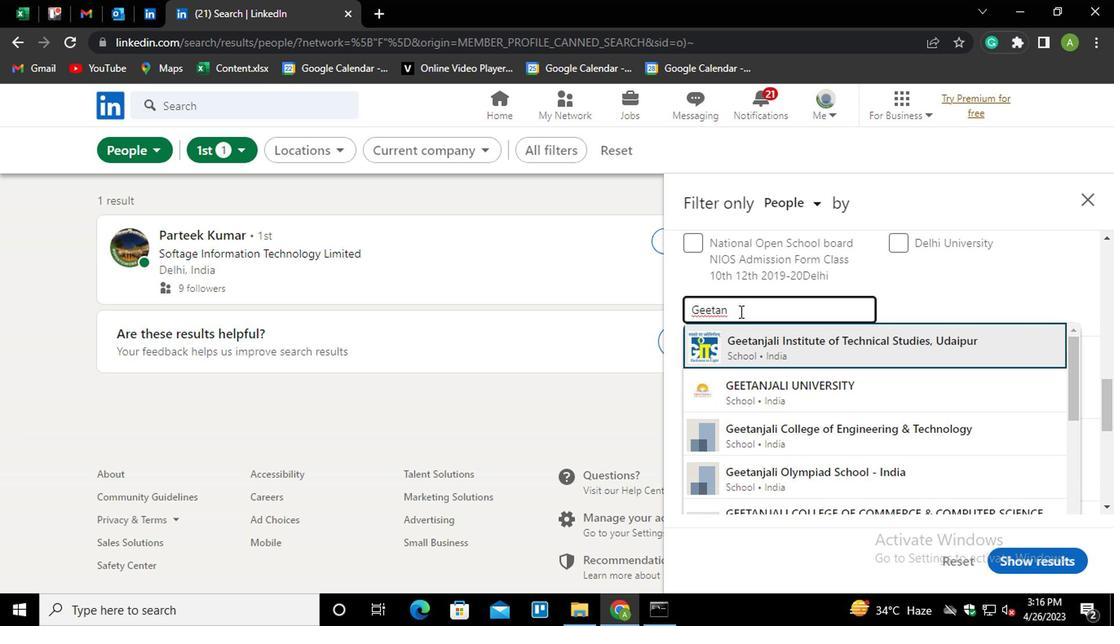 
Action: Mouse moved to (797, 335)
Screenshot: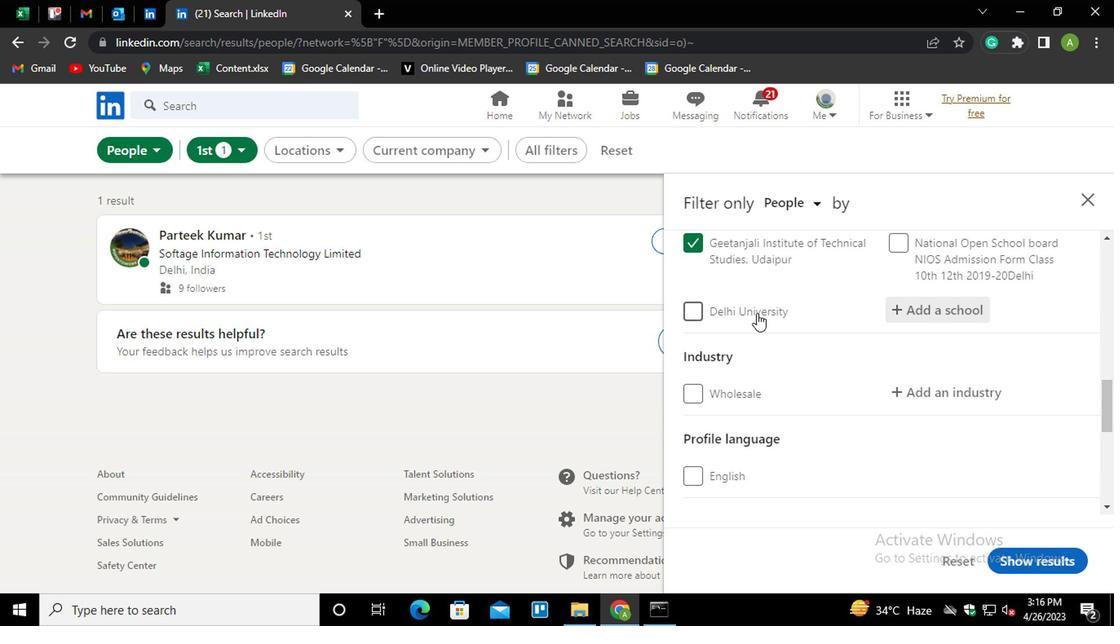 
Action: Mouse scrolled (797, 334) with delta (0, -1)
Screenshot: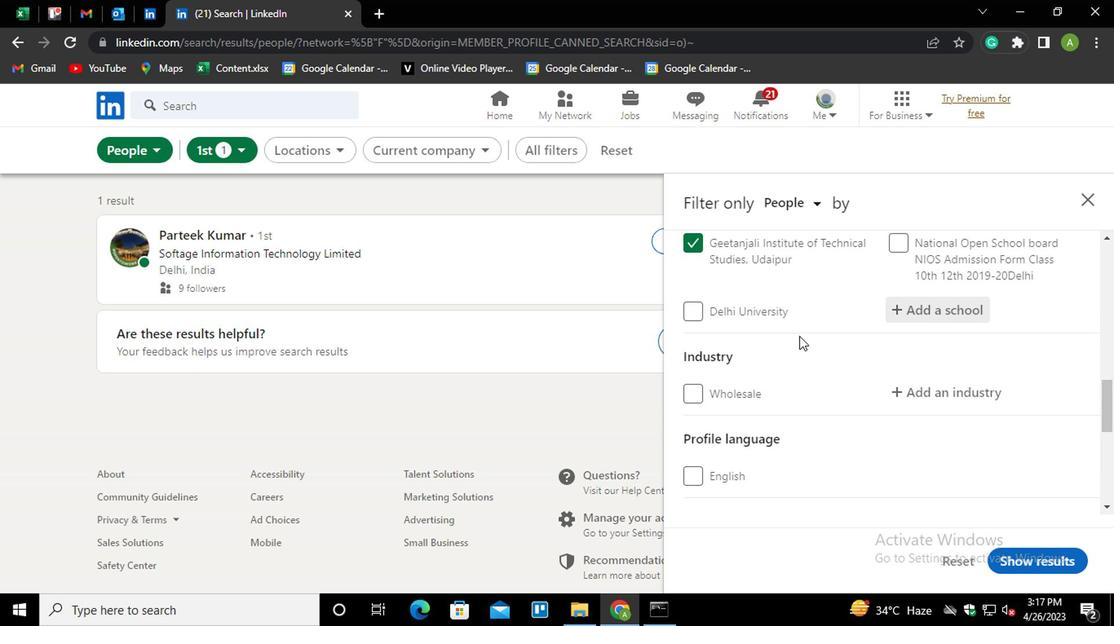 
Action: Mouse moved to (904, 319)
Screenshot: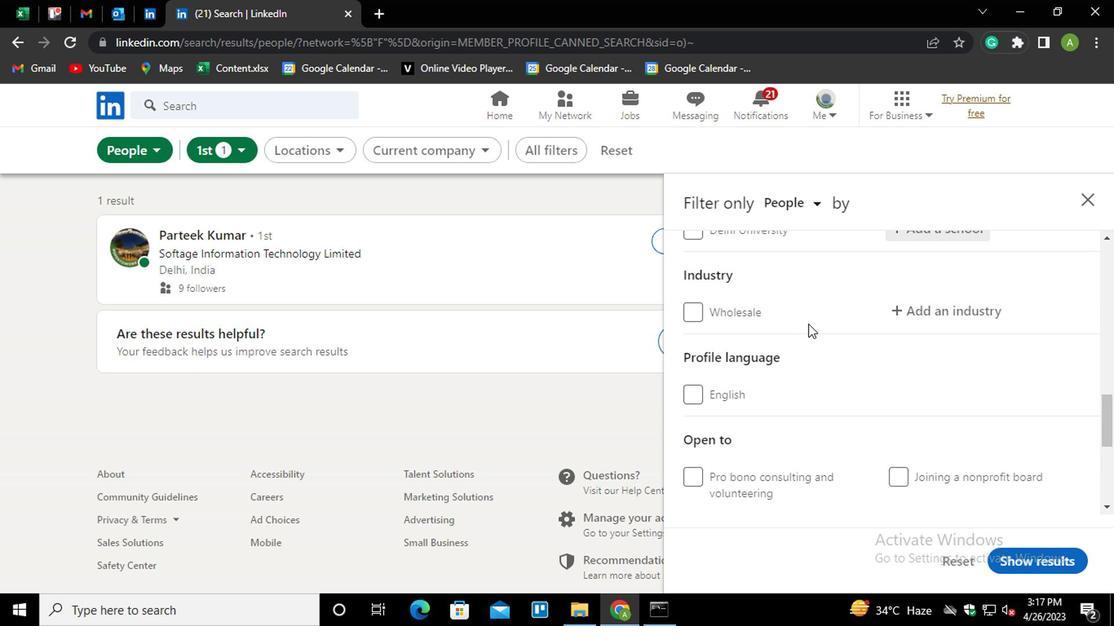 
Action: Mouse pressed left at (904, 319)
Screenshot: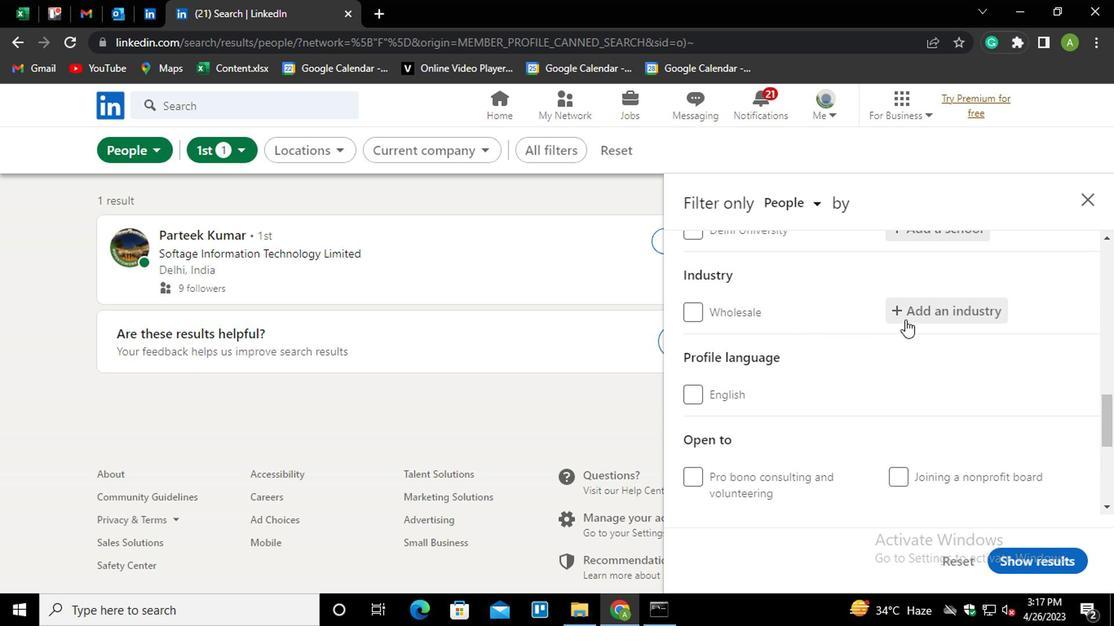 
Action: Mouse moved to (909, 309)
Screenshot: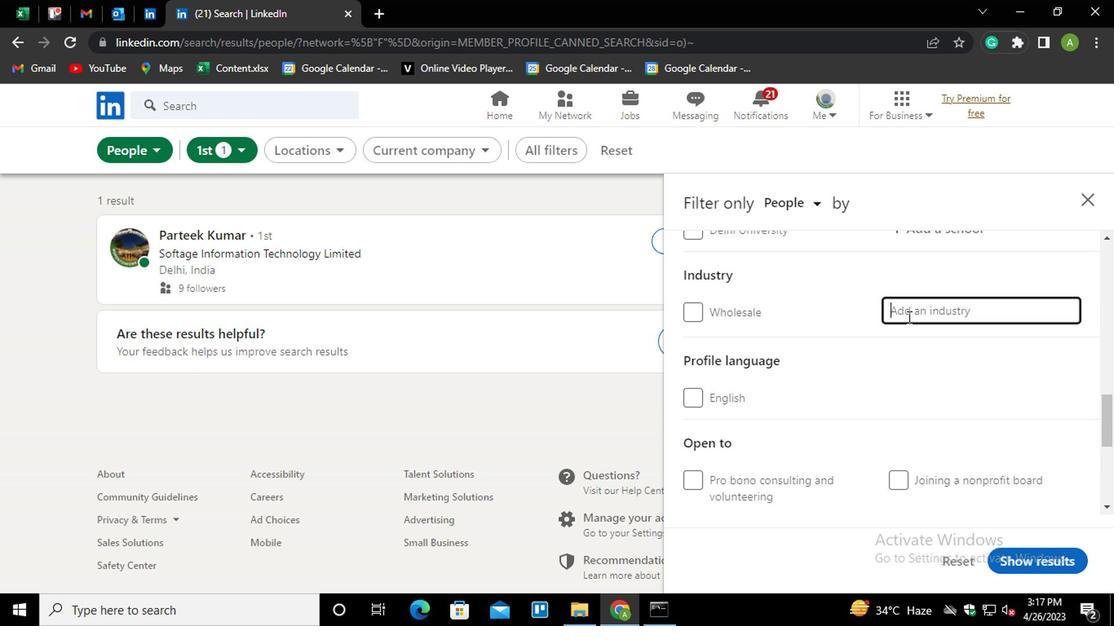 
Action: Mouse pressed left at (909, 309)
Screenshot: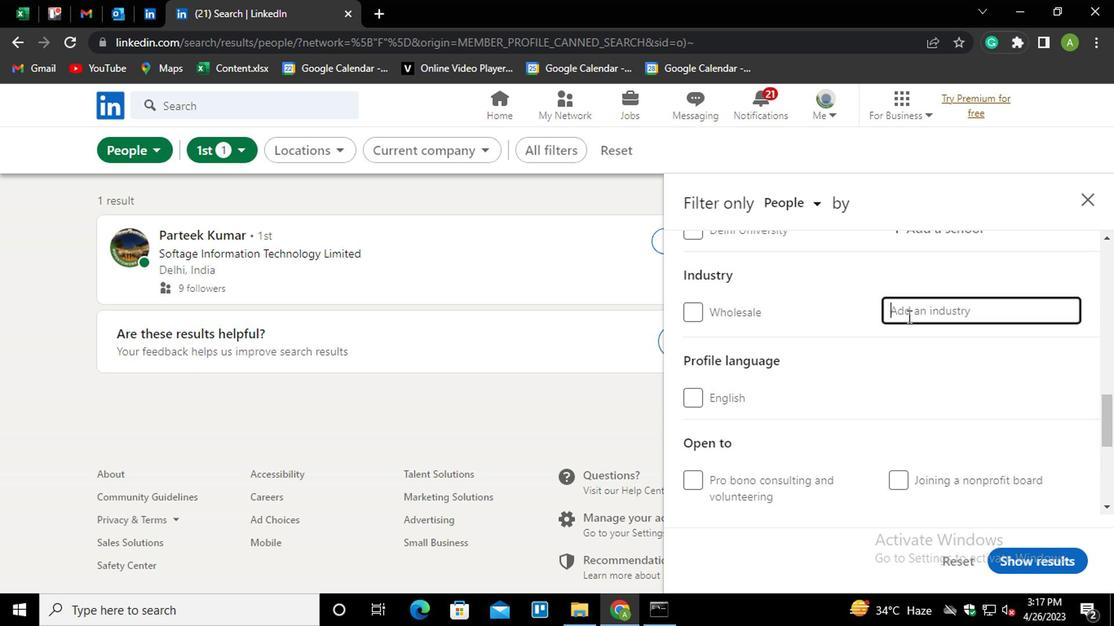 
Action: Mouse moved to (907, 305)
Screenshot: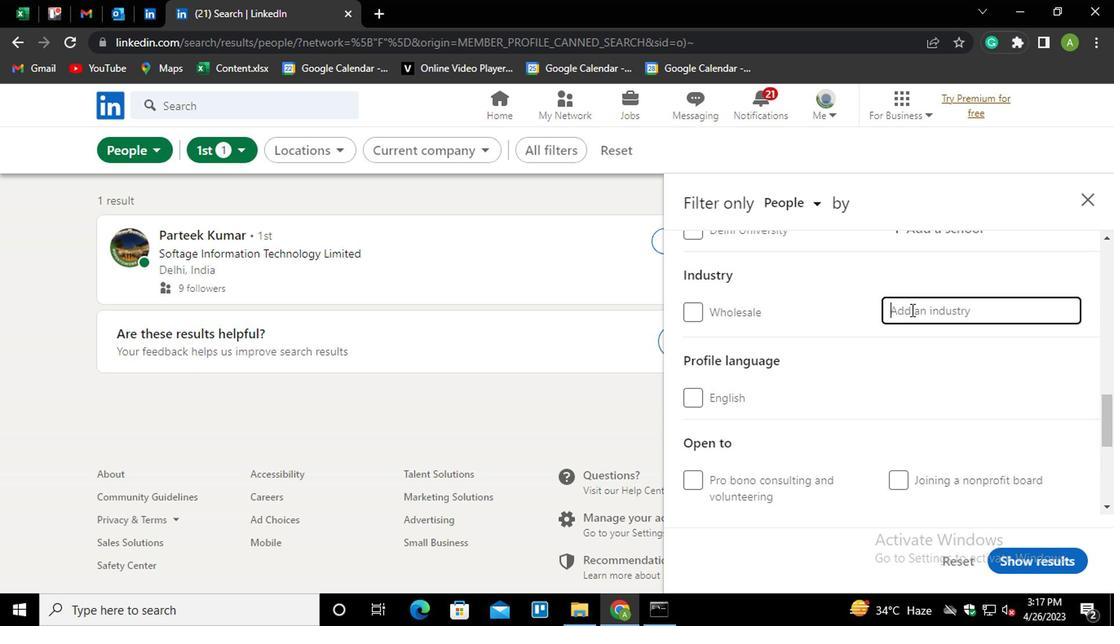 
Action: Key pressed <Key.shift>CUT<Key.down><Key.enter>
Screenshot: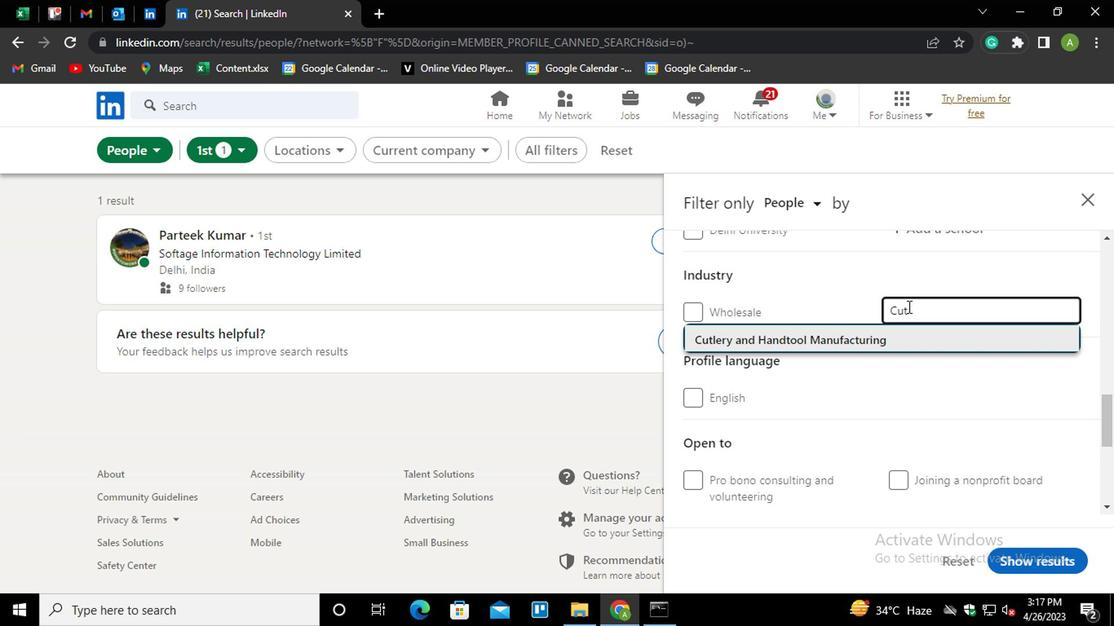 
Action: Mouse moved to (936, 323)
Screenshot: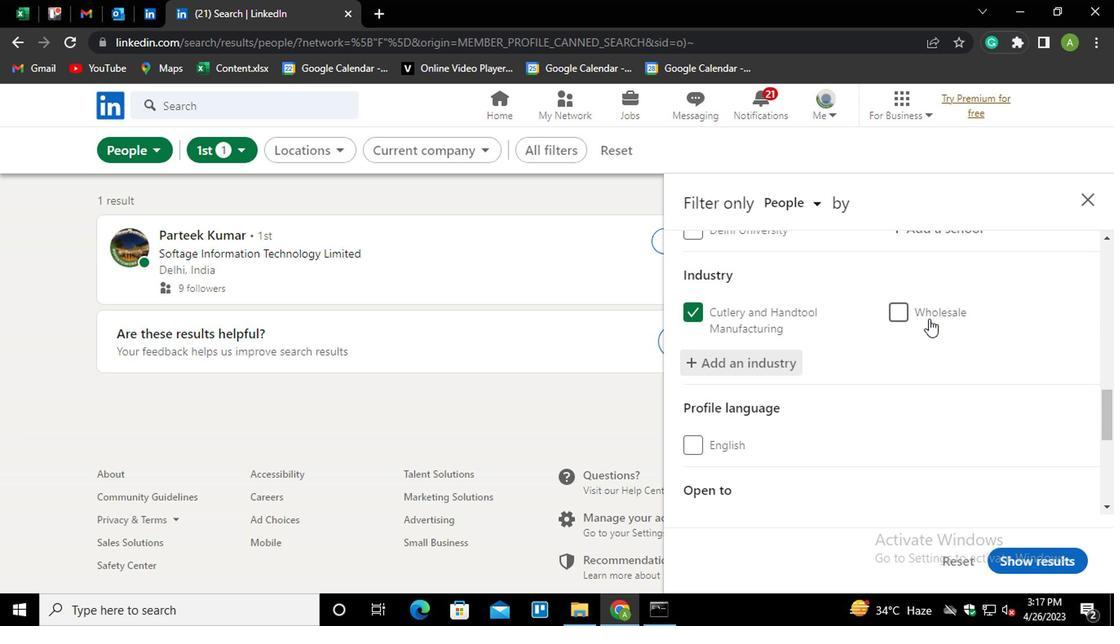 
Action: Mouse scrolled (936, 323) with delta (0, 0)
Screenshot: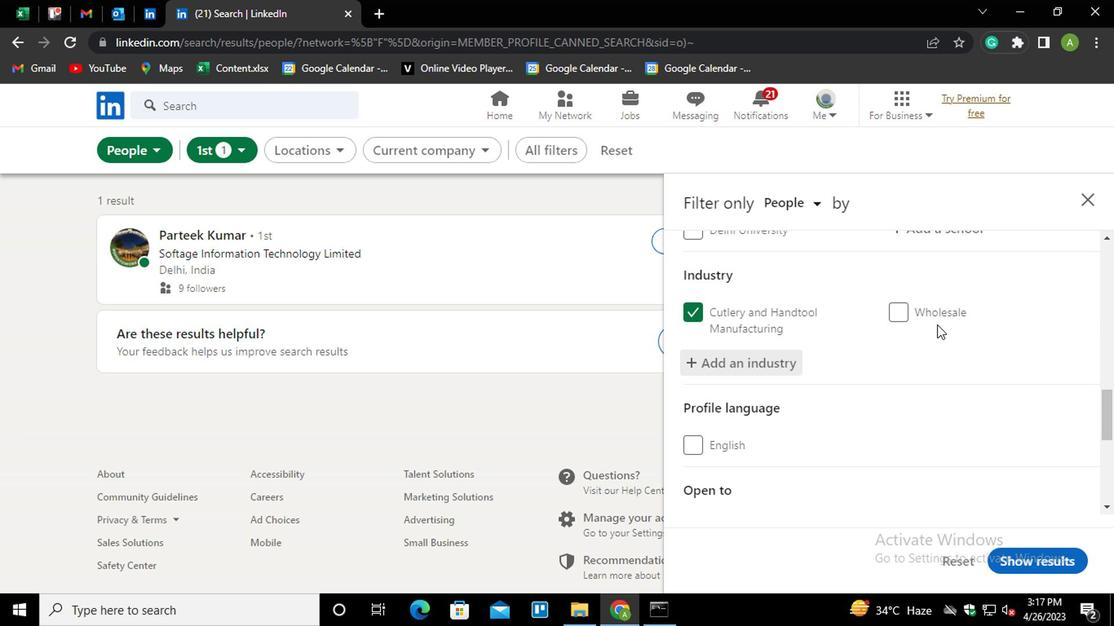 
Action: Mouse moved to (933, 329)
Screenshot: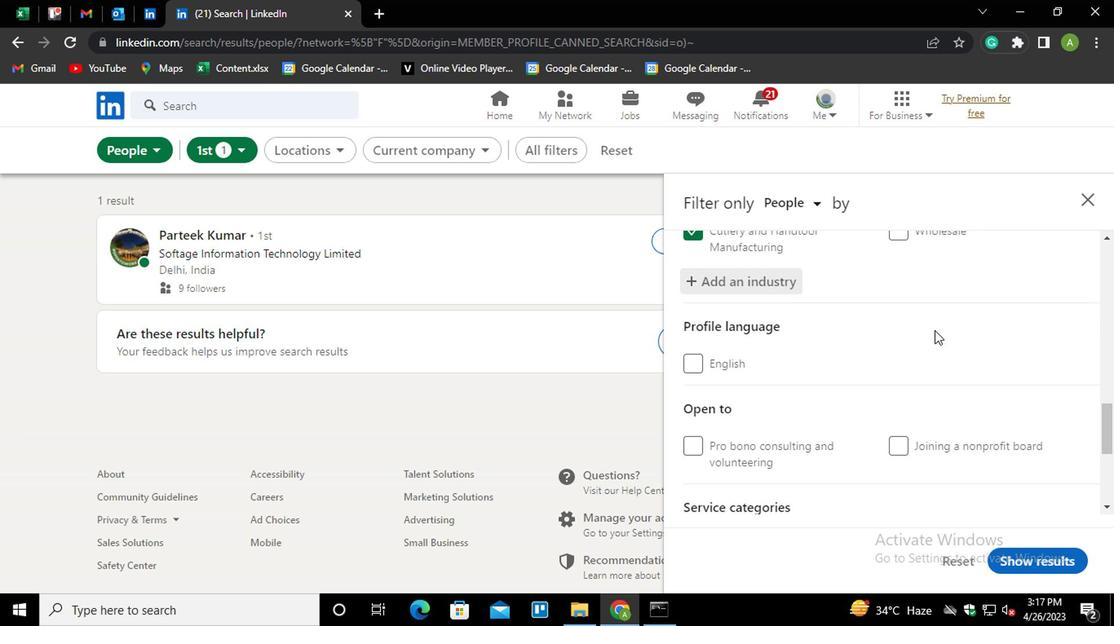 
Action: Mouse scrolled (933, 328) with delta (0, -1)
Screenshot: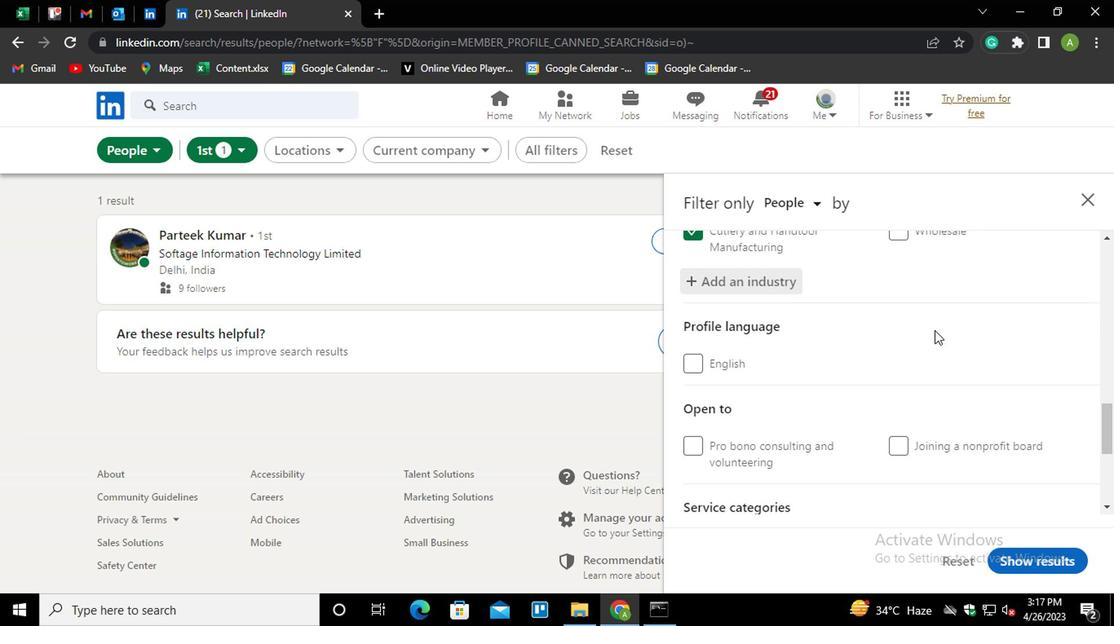 
Action: Mouse moved to (895, 332)
Screenshot: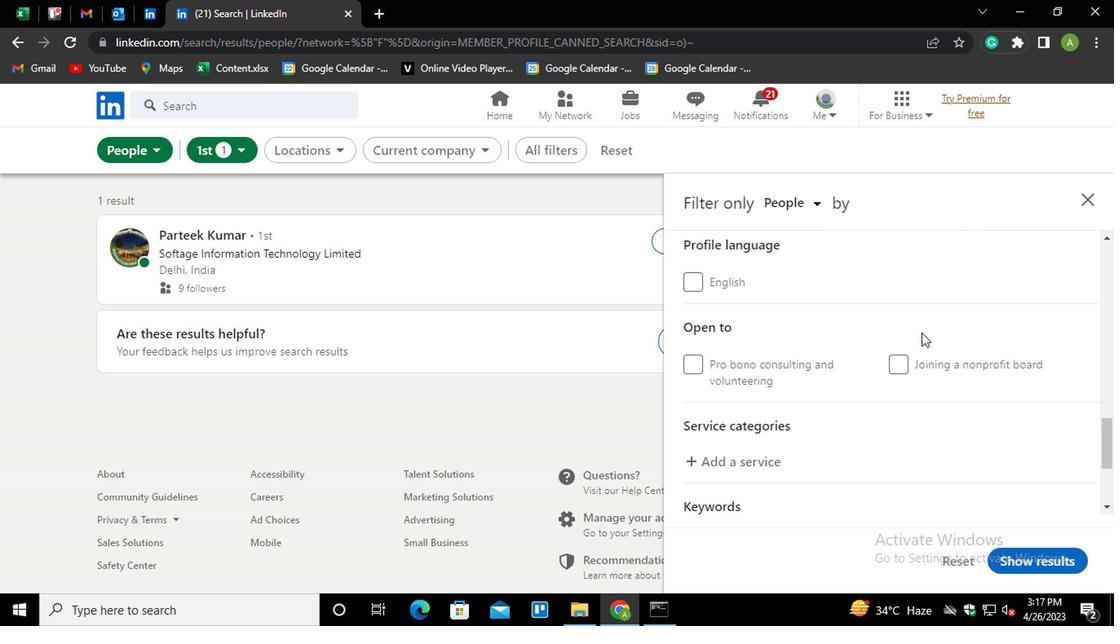 
Action: Mouse scrolled (895, 331) with delta (0, 0)
Screenshot: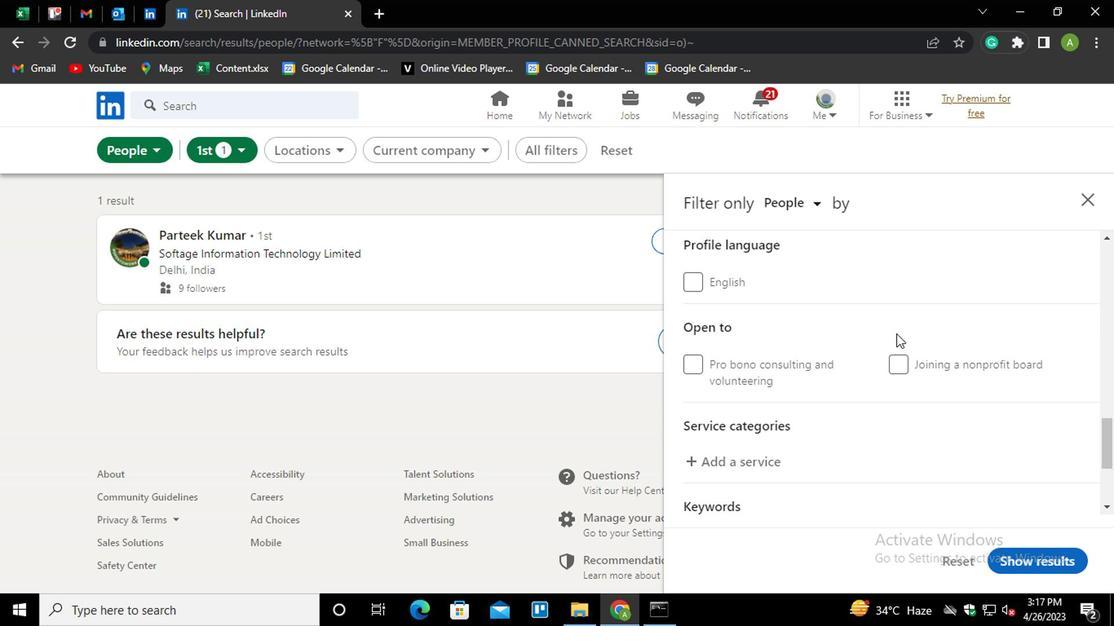 
Action: Mouse scrolled (895, 331) with delta (0, 0)
Screenshot: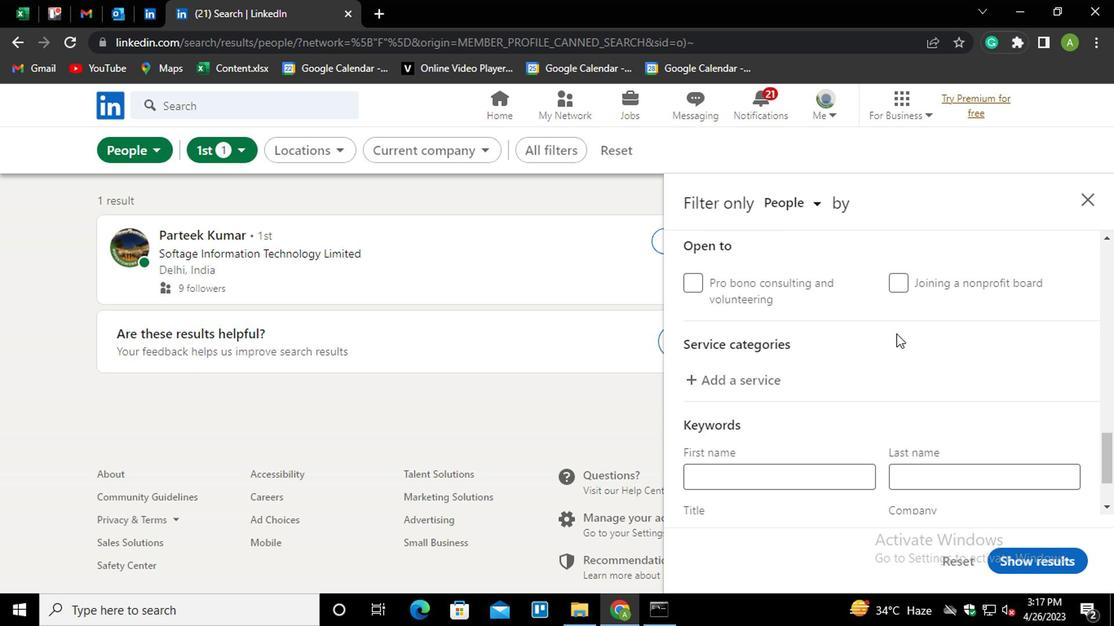 
Action: Mouse moved to (748, 299)
Screenshot: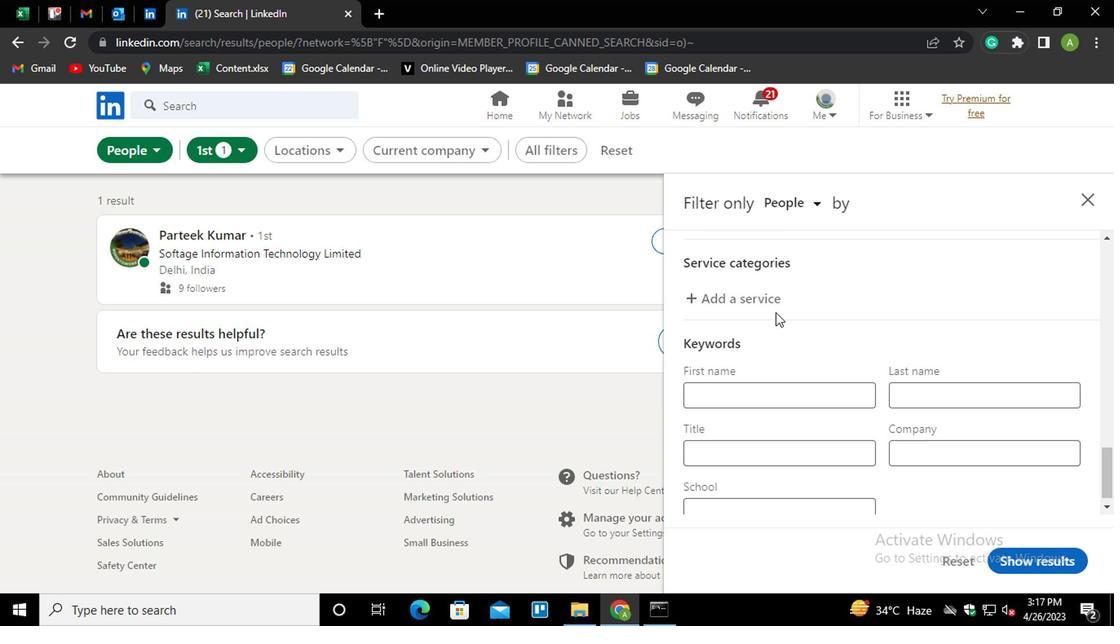 
Action: Mouse pressed left at (748, 299)
Screenshot: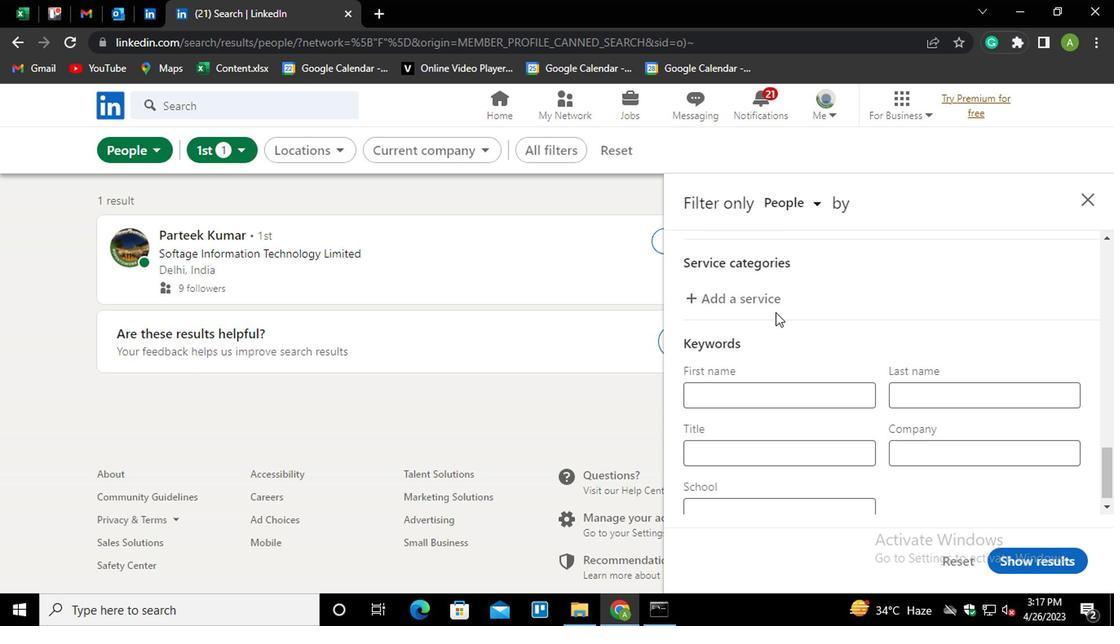 
Action: Mouse moved to (760, 299)
Screenshot: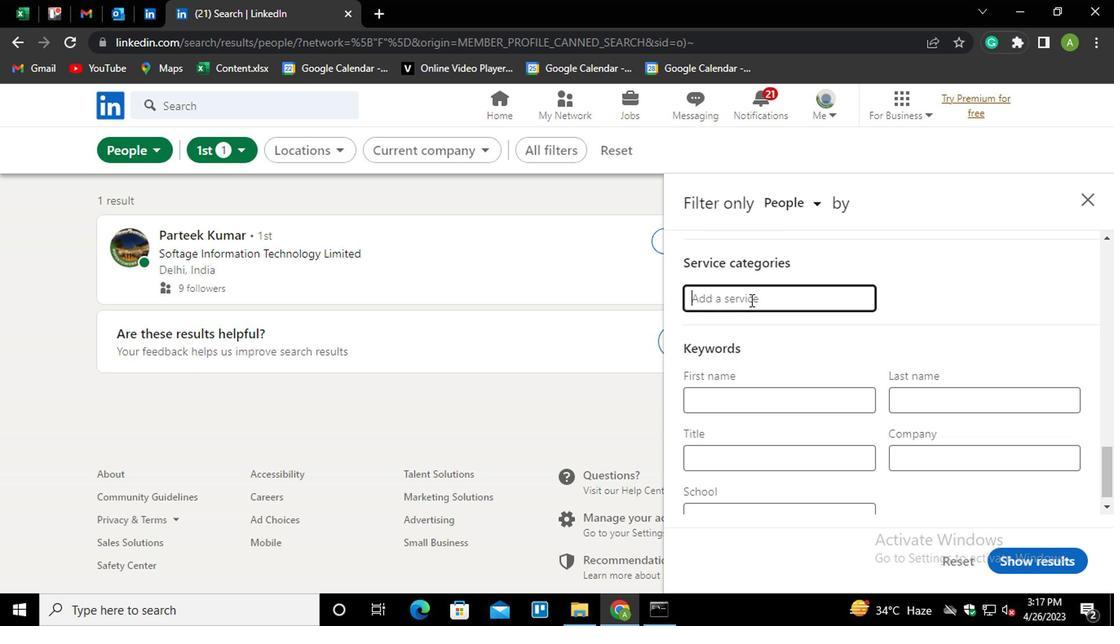 
Action: Mouse pressed left at (760, 299)
Screenshot: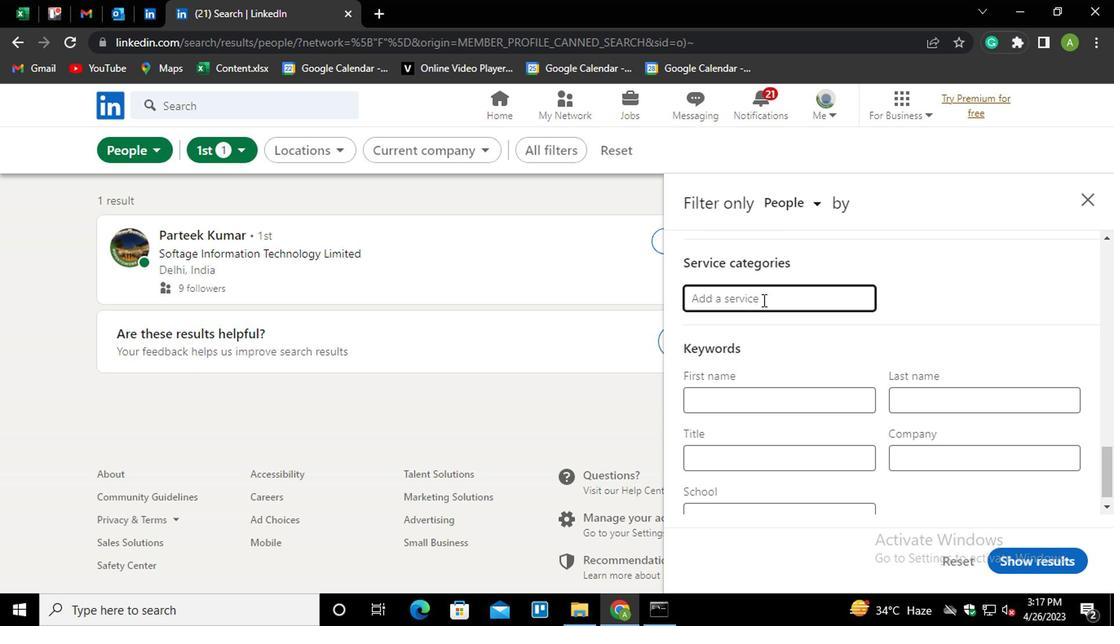
Action: Key pressed <Key.shift_r>PUBLIC<Key.down><Key.enter>
Screenshot: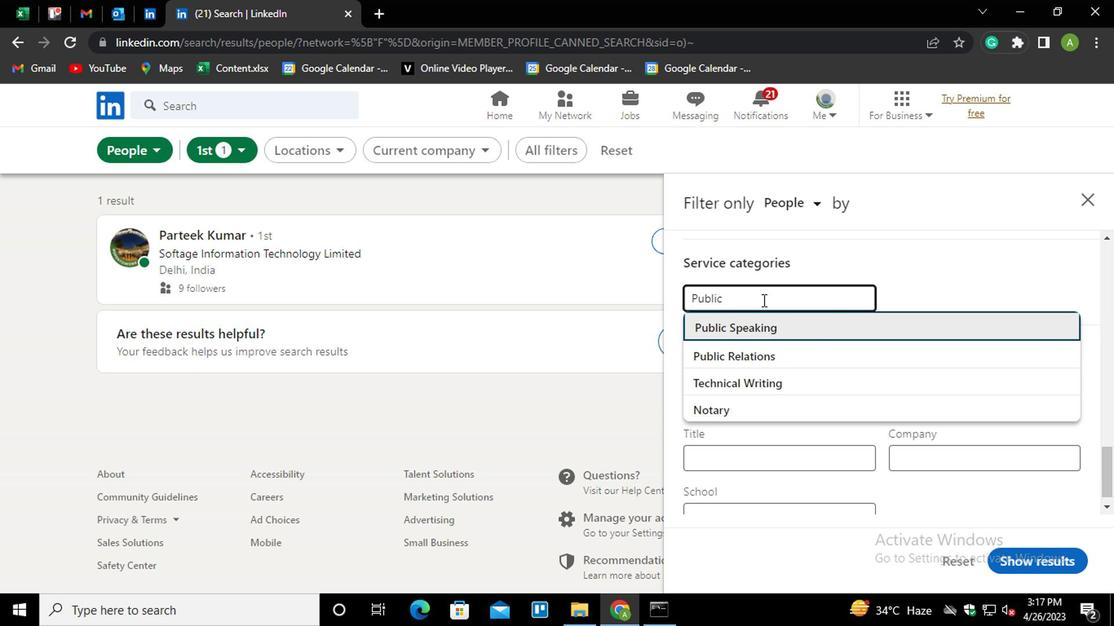 
Action: Mouse moved to (768, 452)
Screenshot: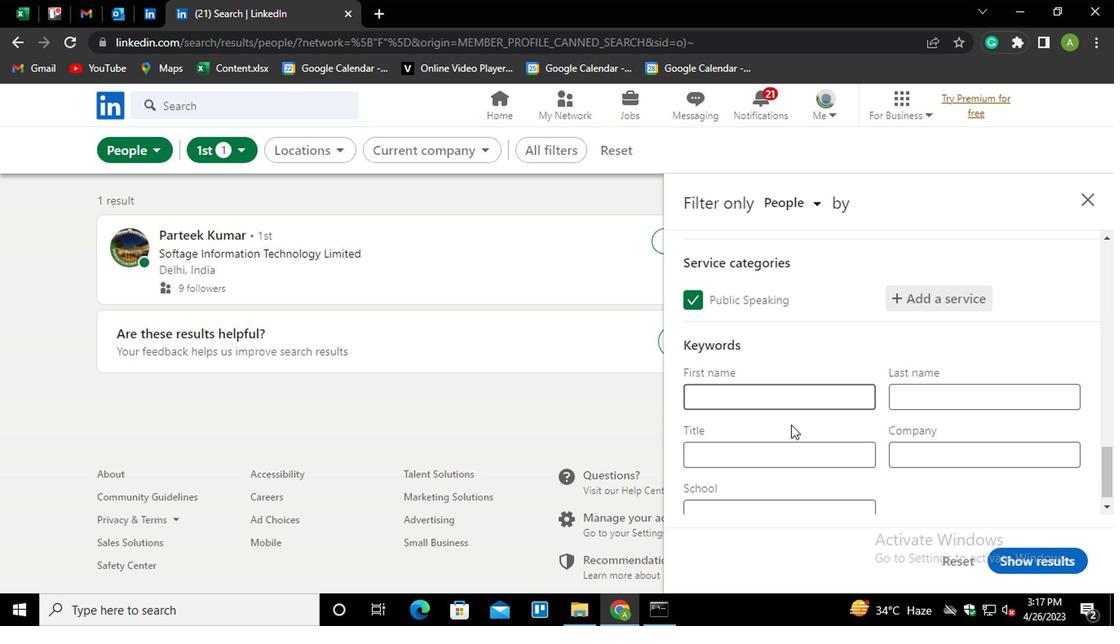 
Action: Mouse pressed left at (768, 452)
Screenshot: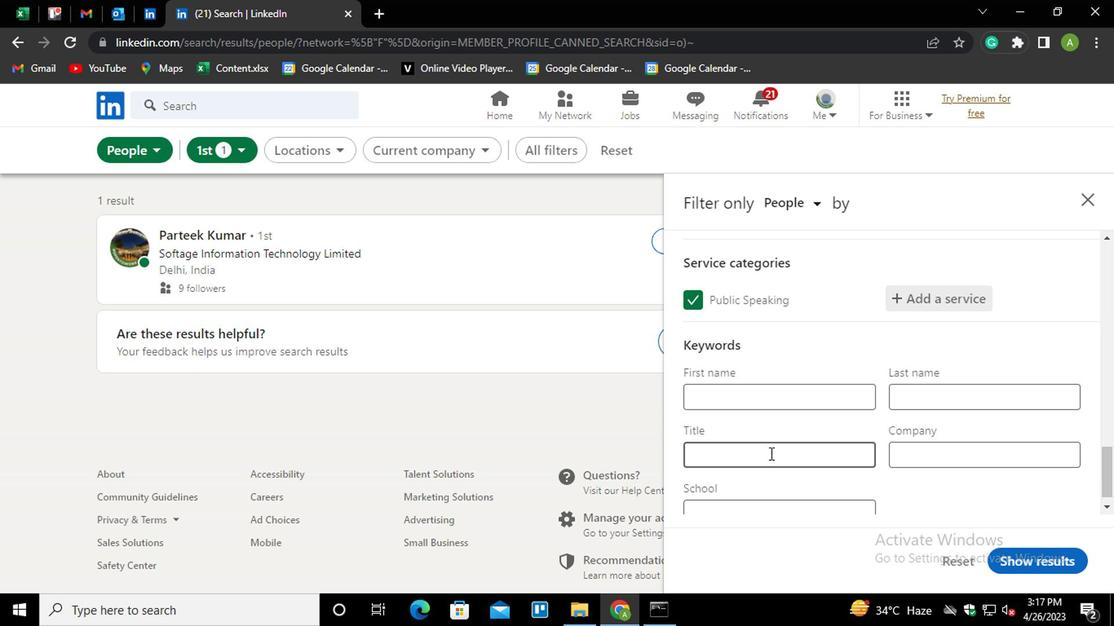 
Action: Key pressed <Key.shift>ACCOUNTING<Key.space><Key.shift>ANALYST
Screenshot: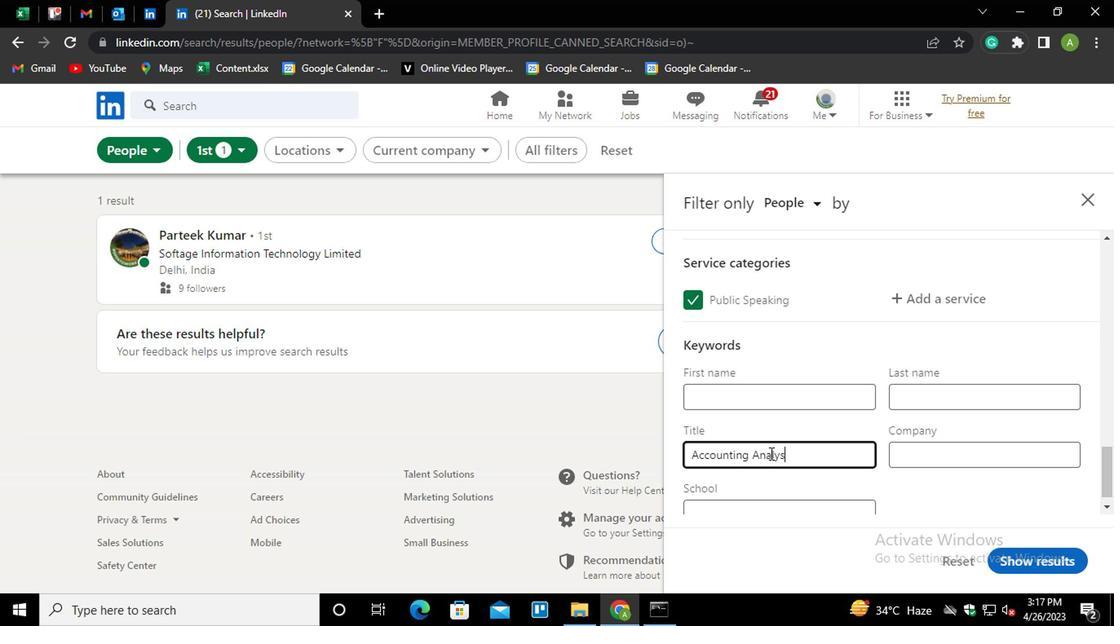 
Action: Mouse moved to (992, 488)
Screenshot: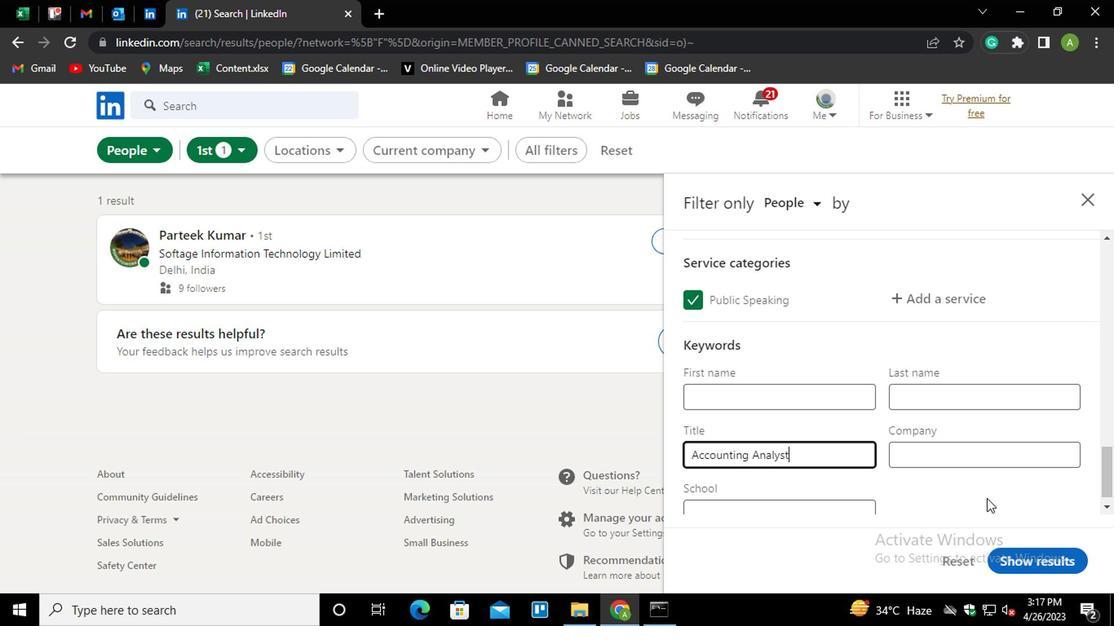 
Action: Mouse pressed left at (992, 488)
Screenshot: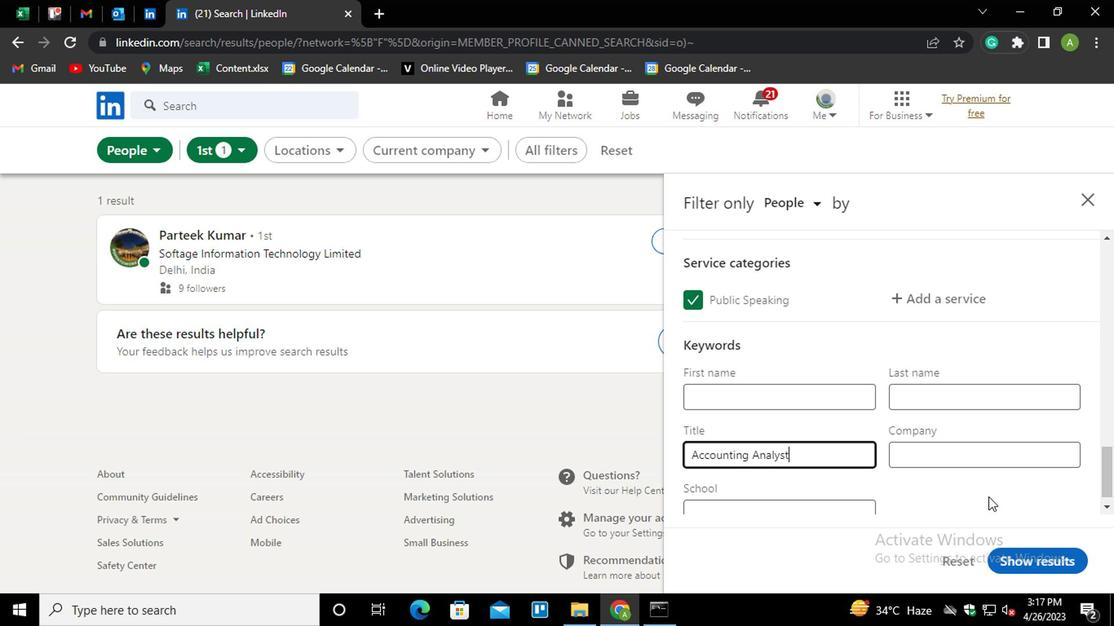 
Action: Mouse moved to (1006, 479)
Screenshot: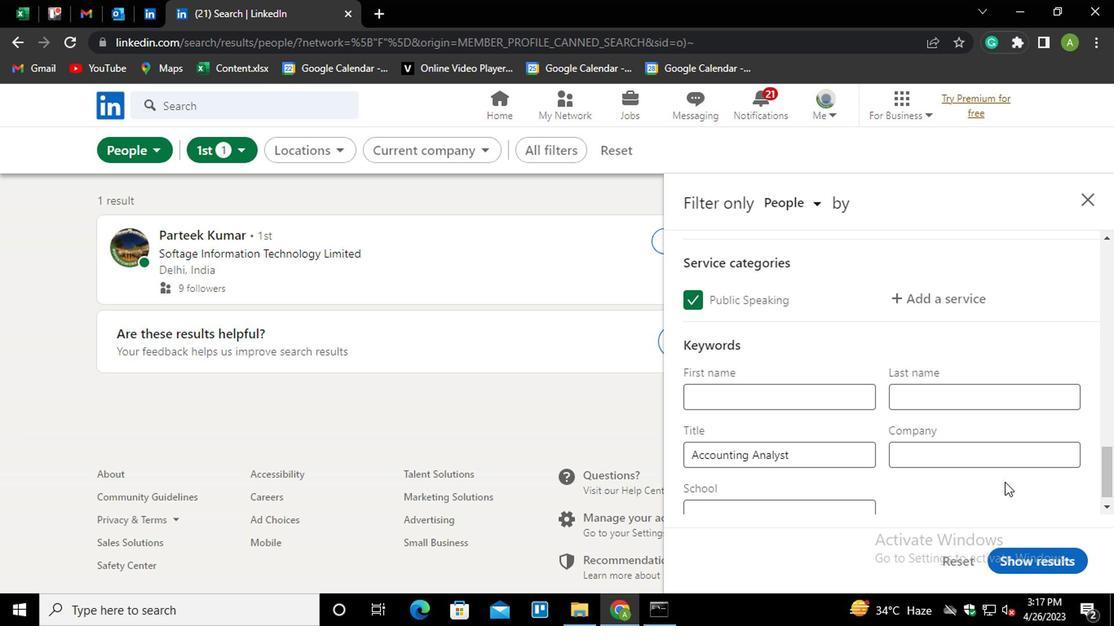 
Action: Mouse scrolled (1006, 478) with delta (0, 0)
Screenshot: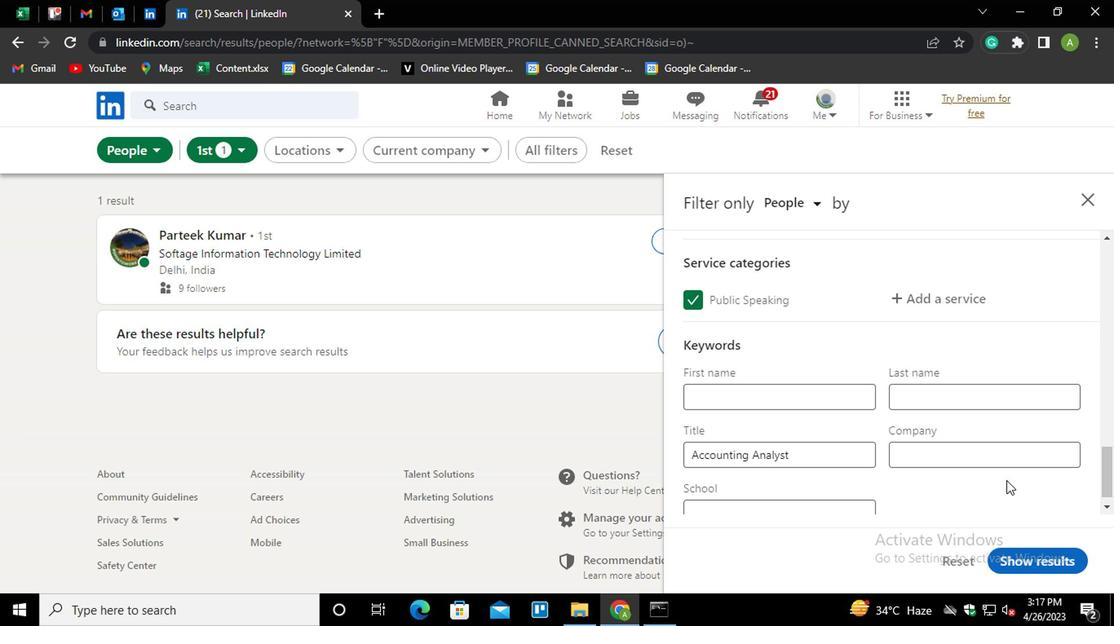 
Action: Mouse moved to (1032, 562)
Screenshot: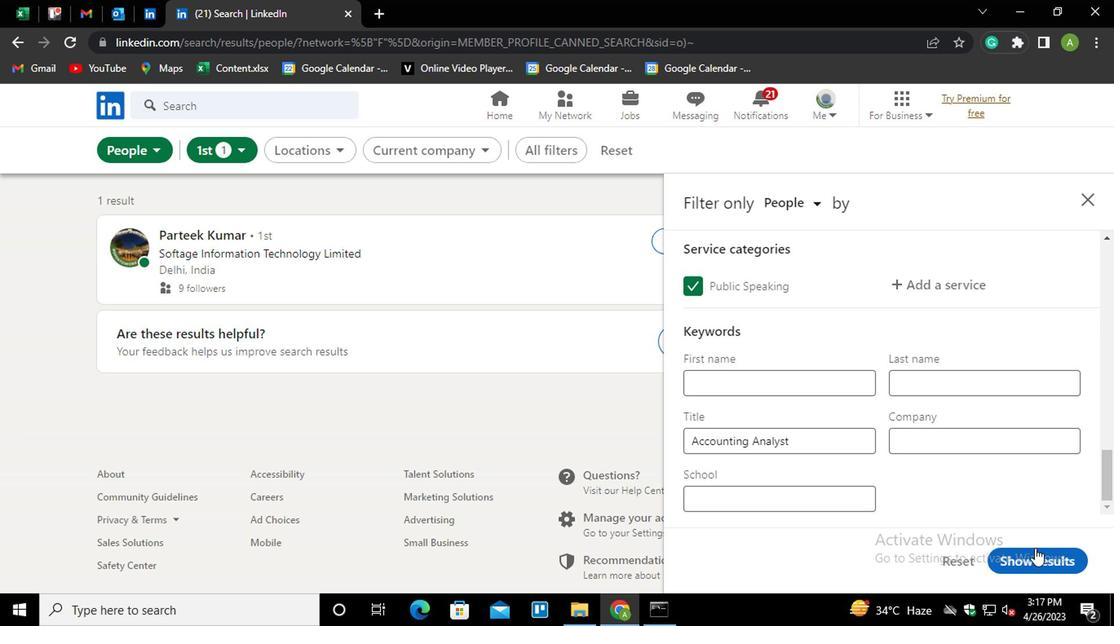 
Action: Mouse pressed left at (1032, 562)
Screenshot: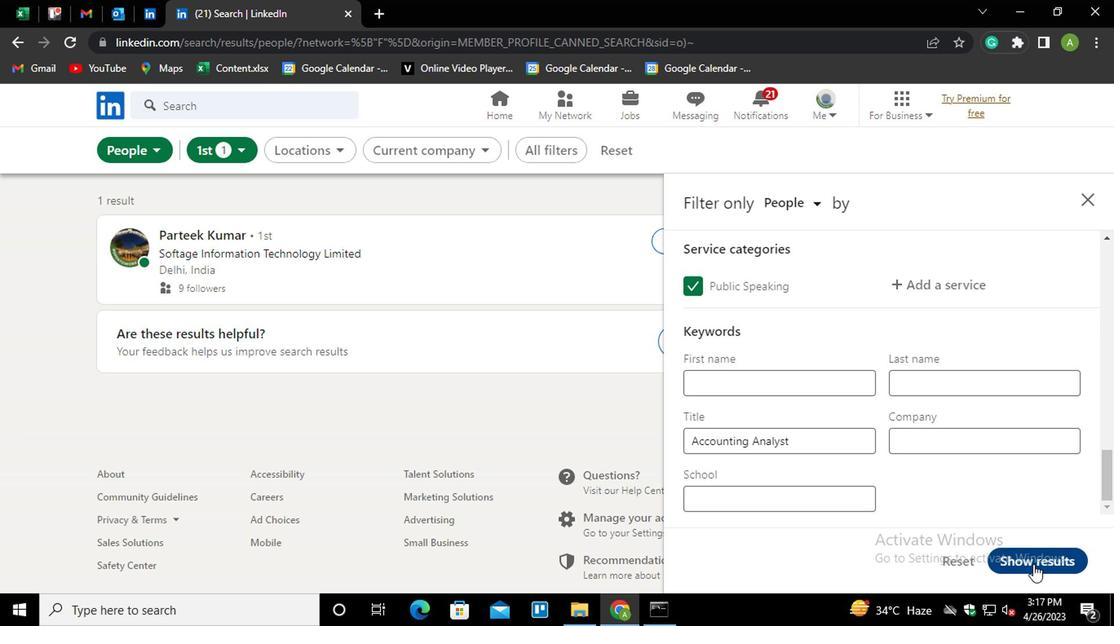 
Action: Mouse moved to (969, 453)
Screenshot: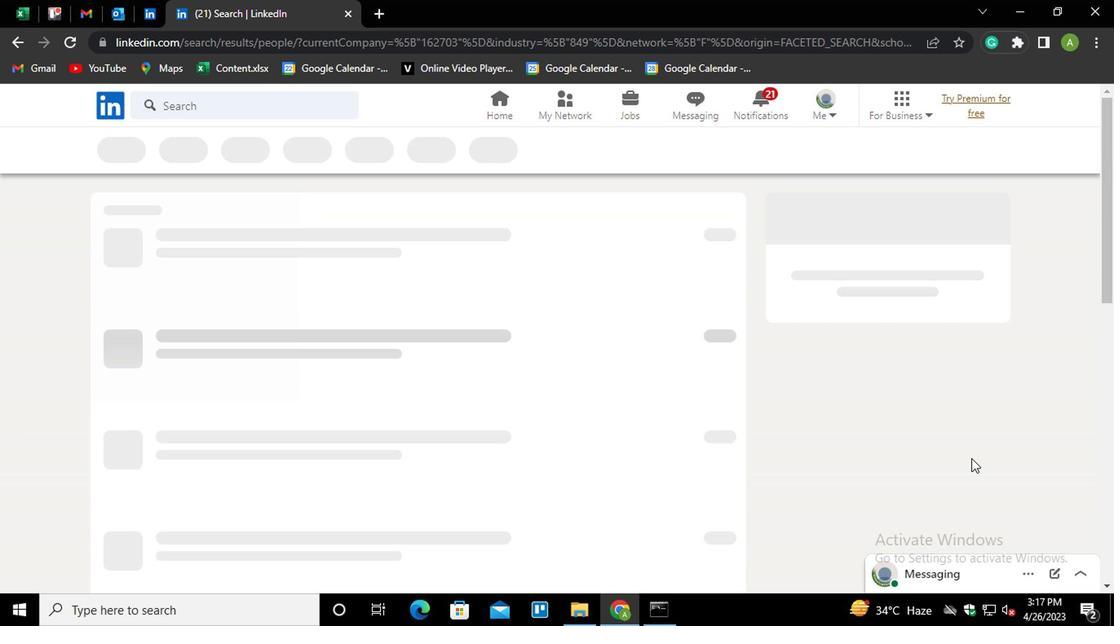 
